 Task: Add New Chapter Perfect Postnatal Multivitamin, Energy, Mood & Lactation Support to the cart.
Action: Mouse moved to (344, 175)
Screenshot: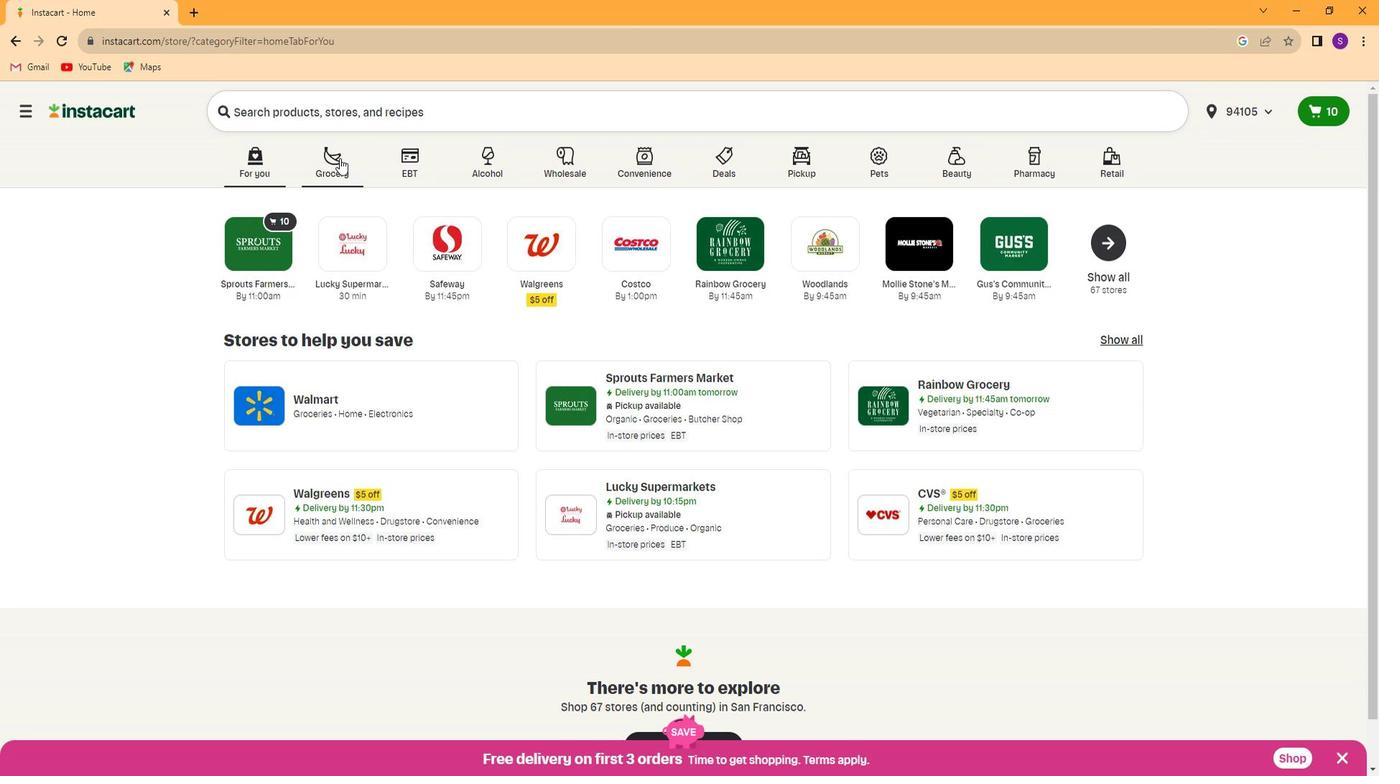 
Action: Mouse pressed left at (344, 175)
Screenshot: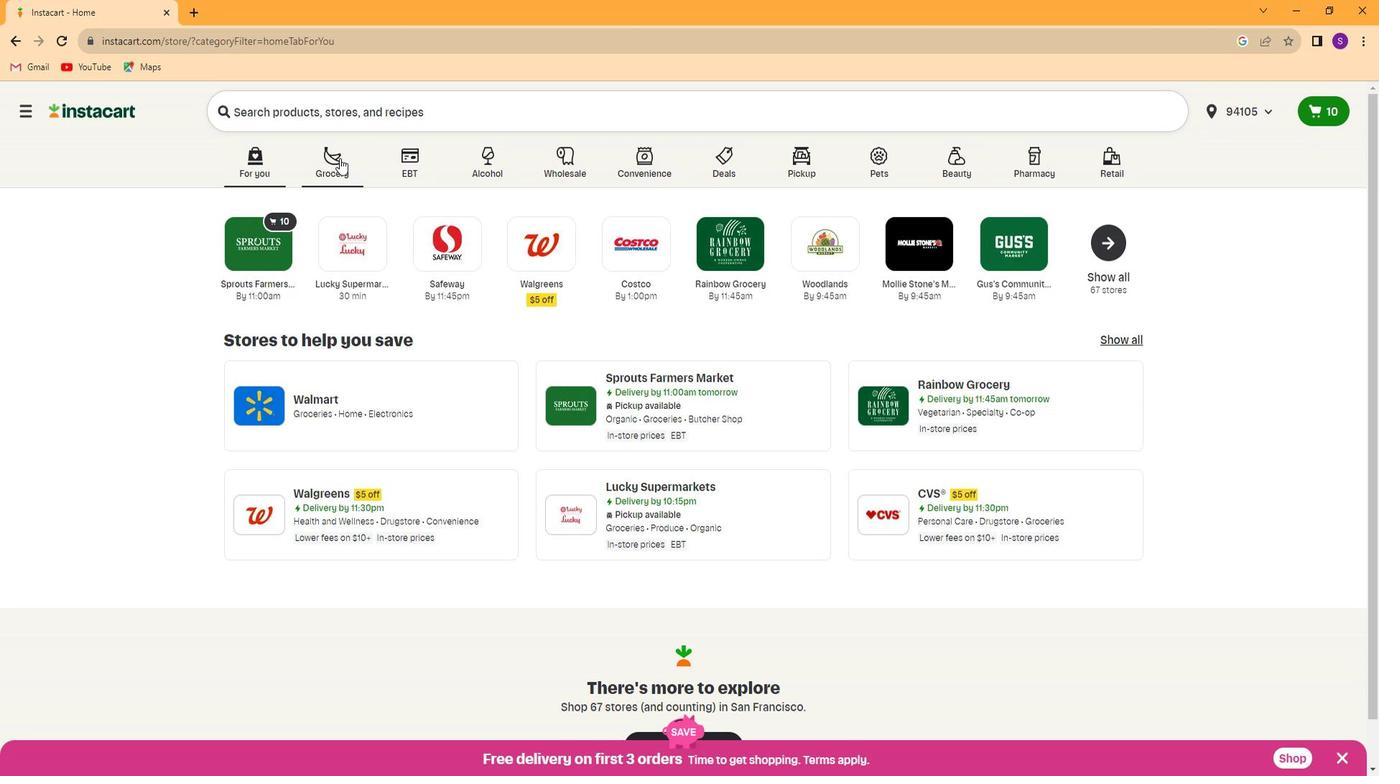 
Action: Mouse moved to (984, 267)
Screenshot: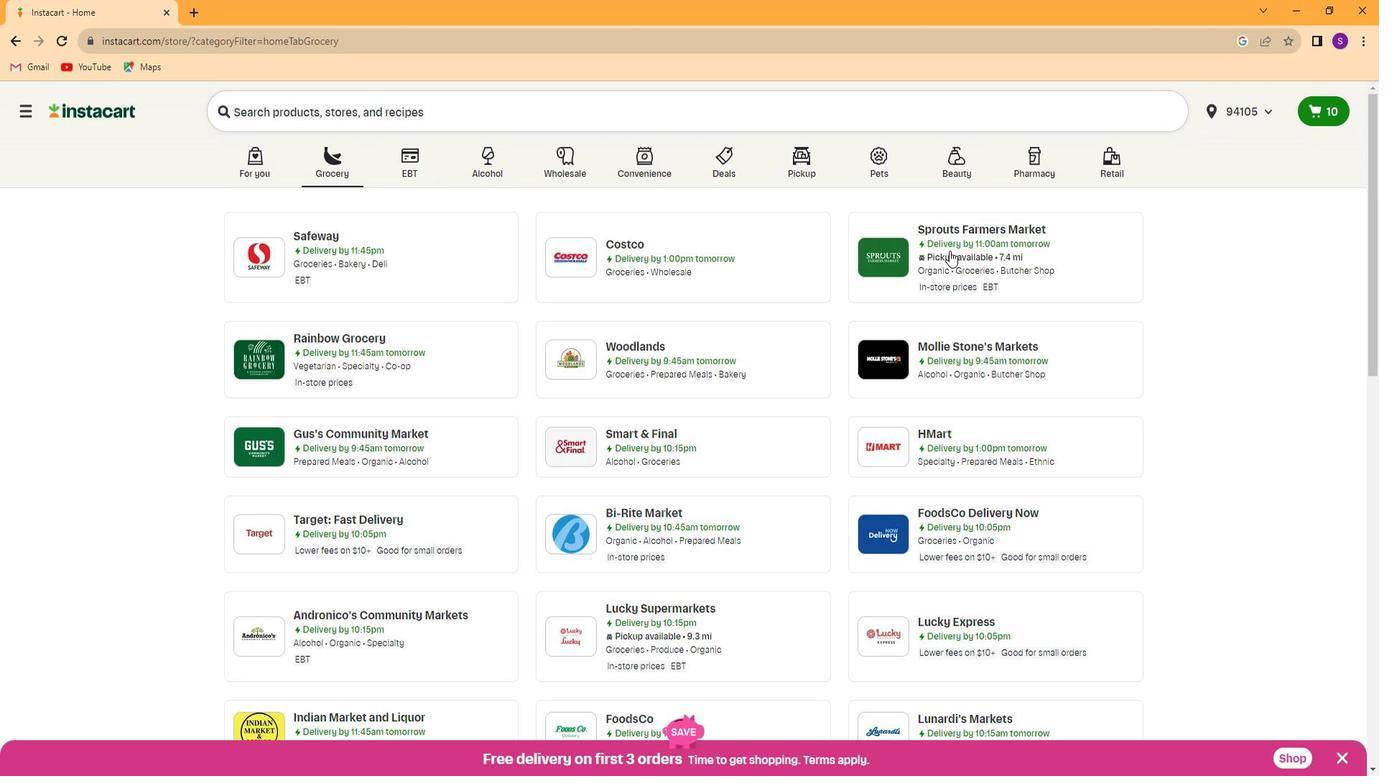 
Action: Mouse pressed left at (984, 267)
Screenshot: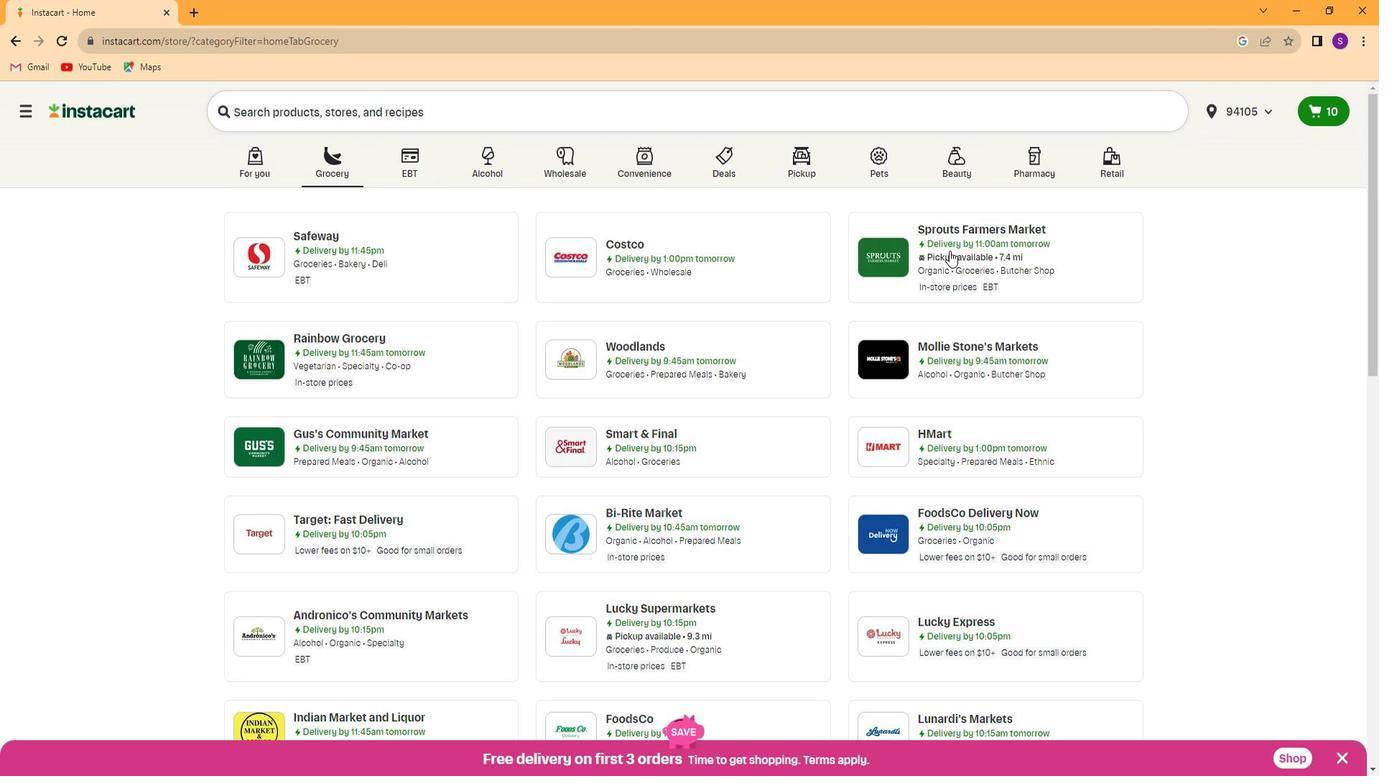 
Action: Mouse moved to (106, 560)
Screenshot: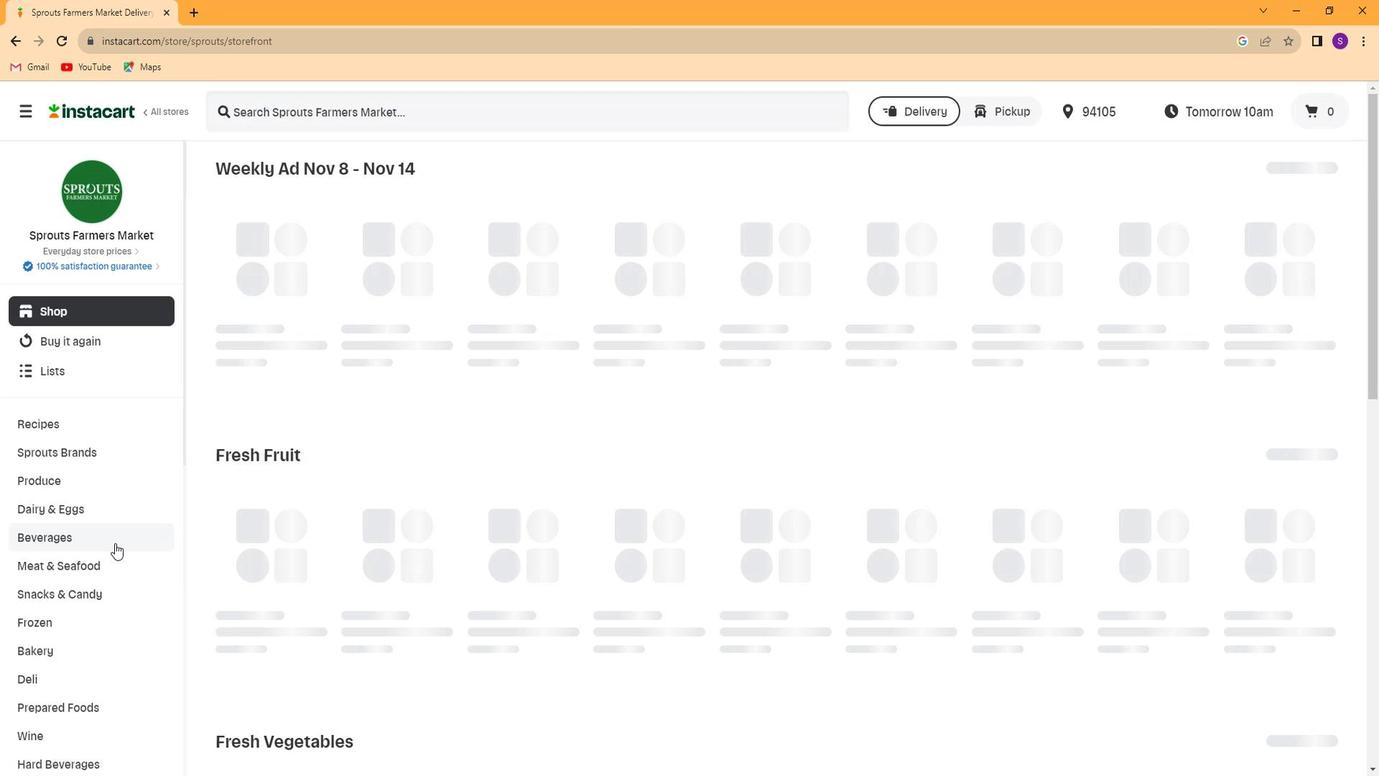 
Action: Mouse scrolled (106, 559) with delta (0, 0)
Screenshot: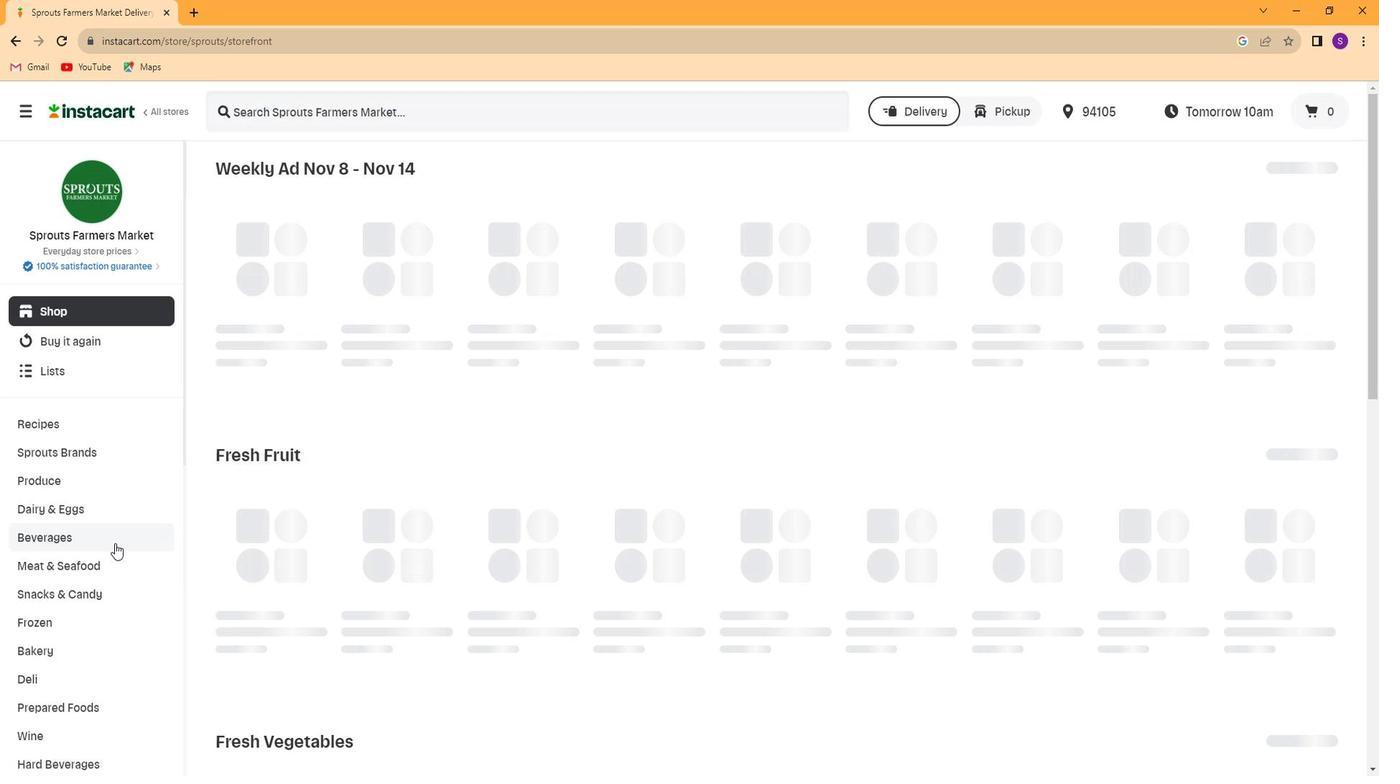 
Action: Mouse scrolled (106, 559) with delta (0, 0)
Screenshot: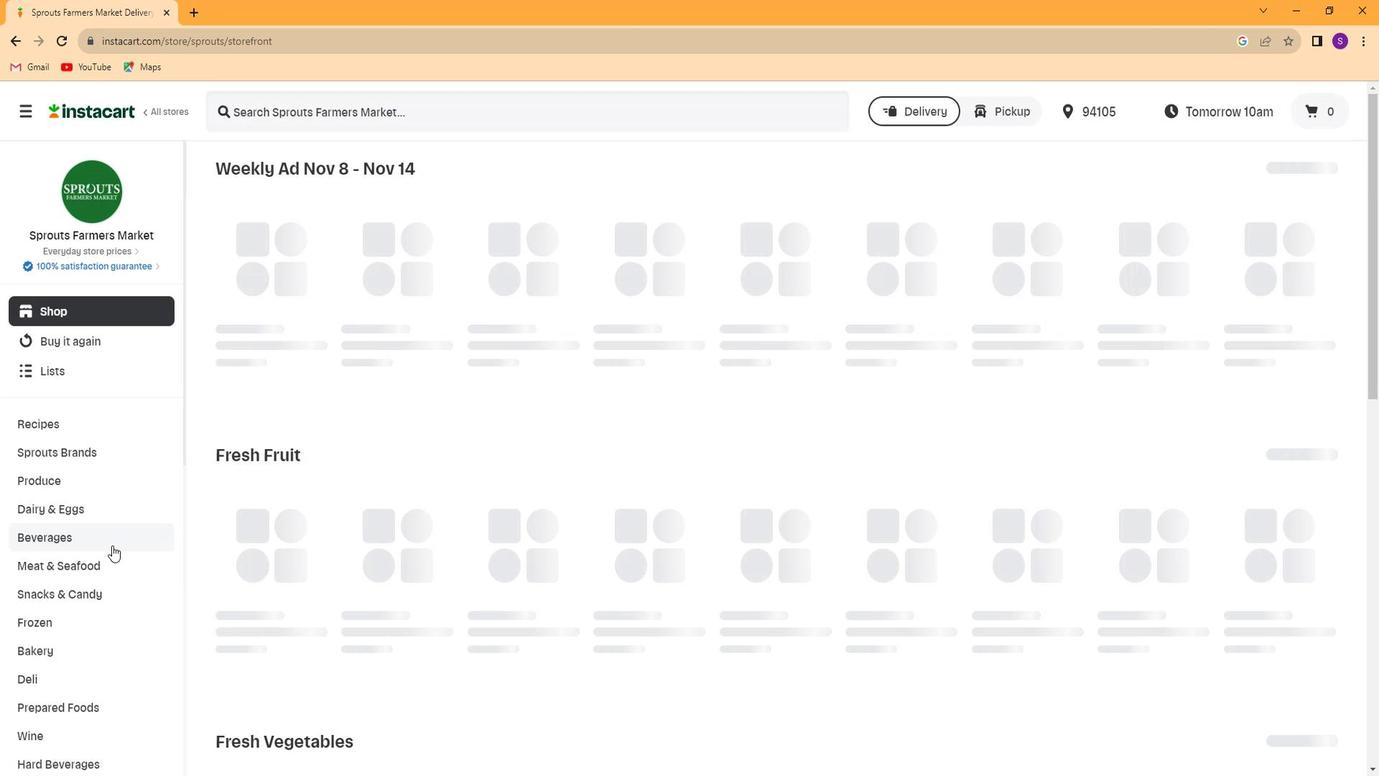 
Action: Mouse moved to (99, 568)
Screenshot: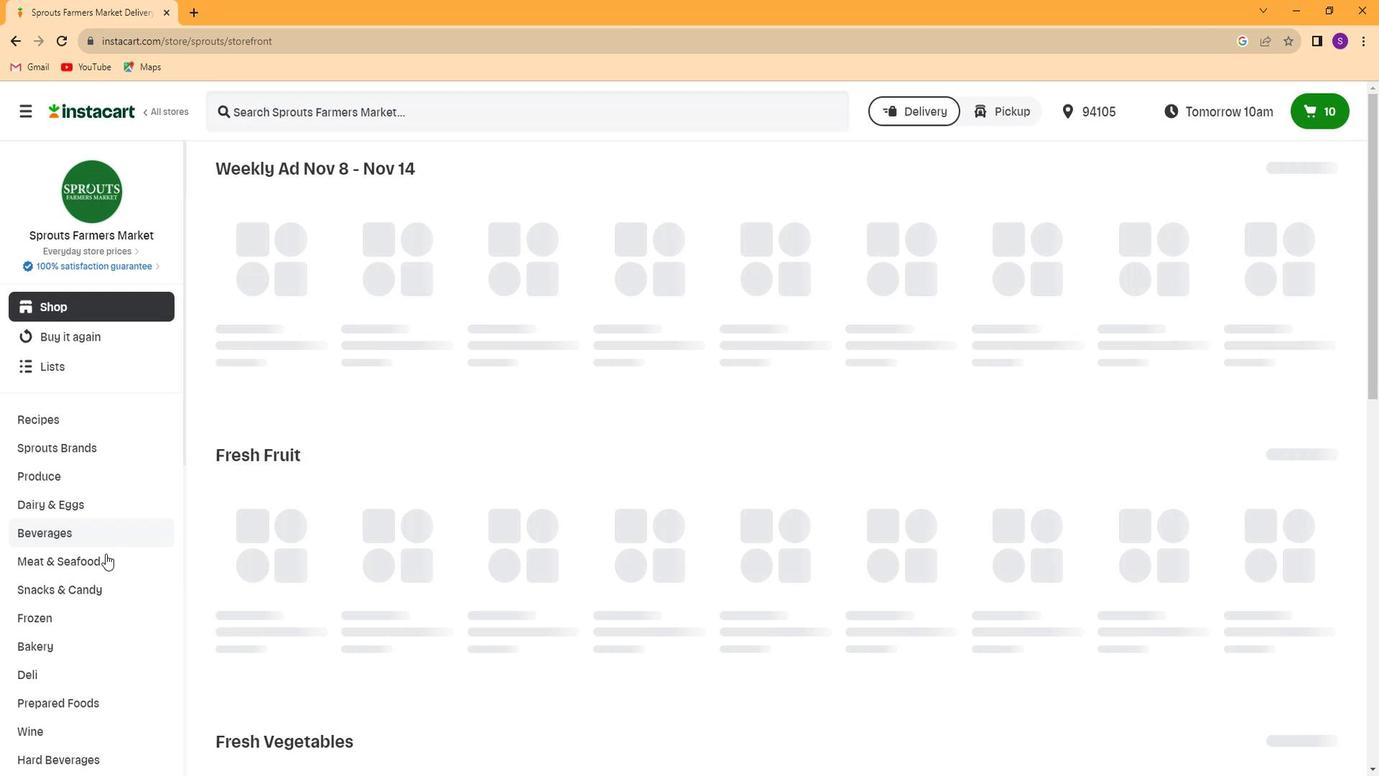 
Action: Mouse scrolled (99, 567) with delta (0, 0)
Screenshot: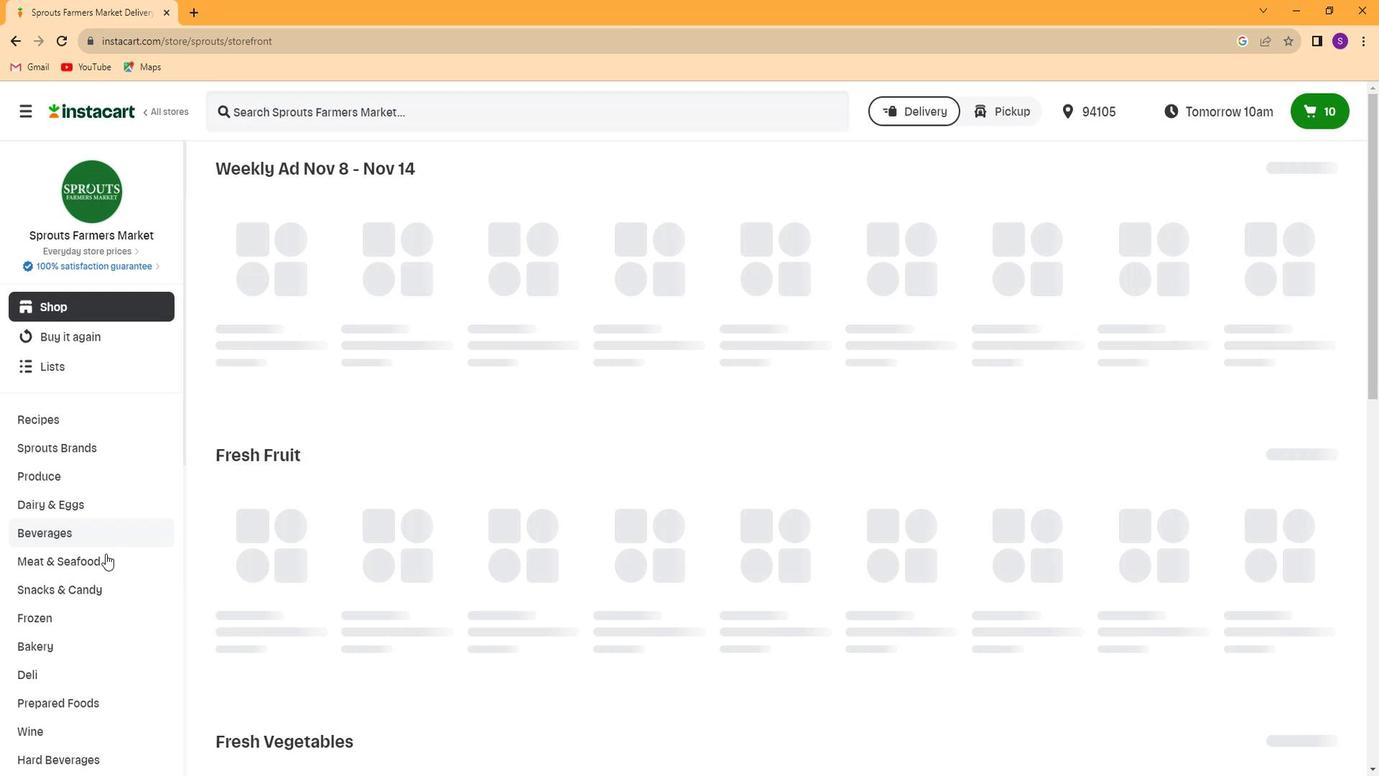 
Action: Mouse moved to (98, 569)
Screenshot: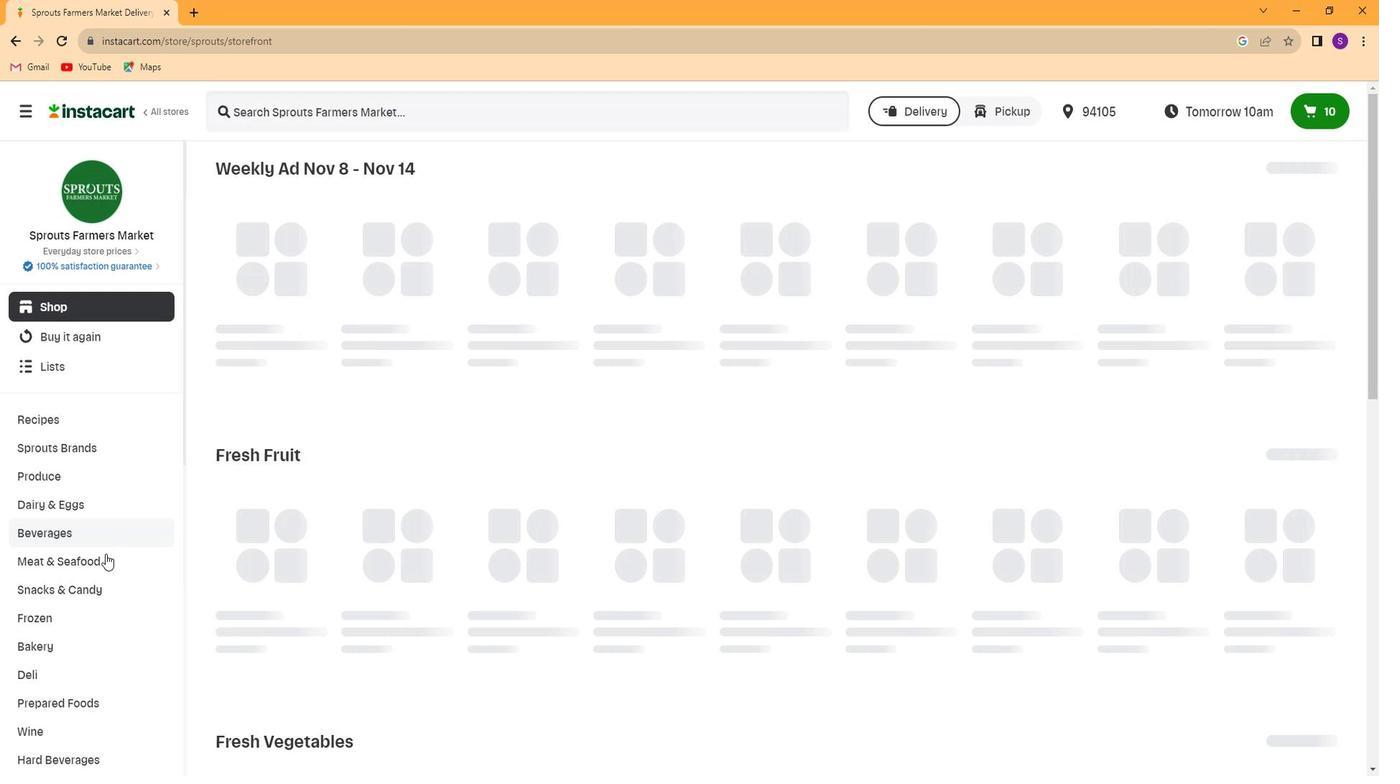
Action: Mouse scrolled (98, 569) with delta (0, 0)
Screenshot: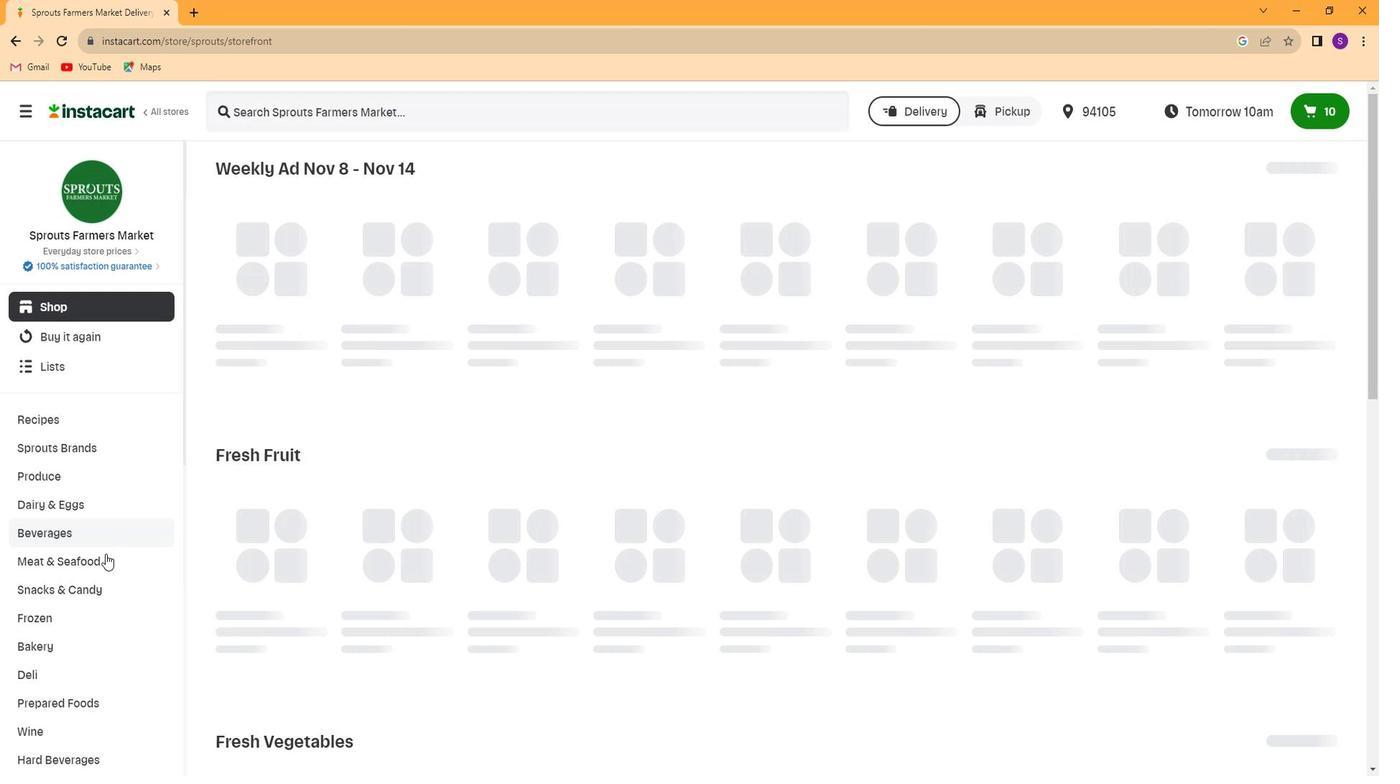 
Action: Mouse moved to (98, 569)
Screenshot: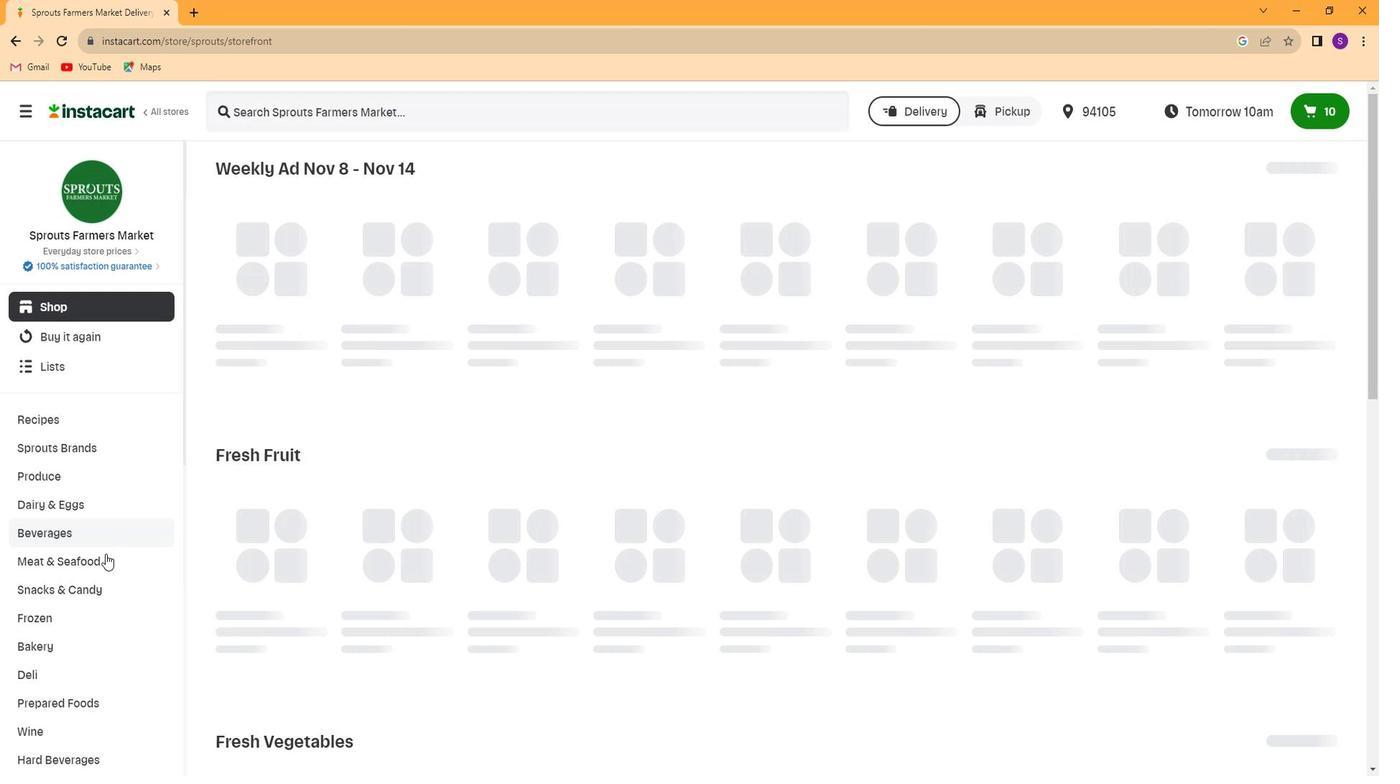 
Action: Mouse scrolled (98, 569) with delta (0, 0)
Screenshot: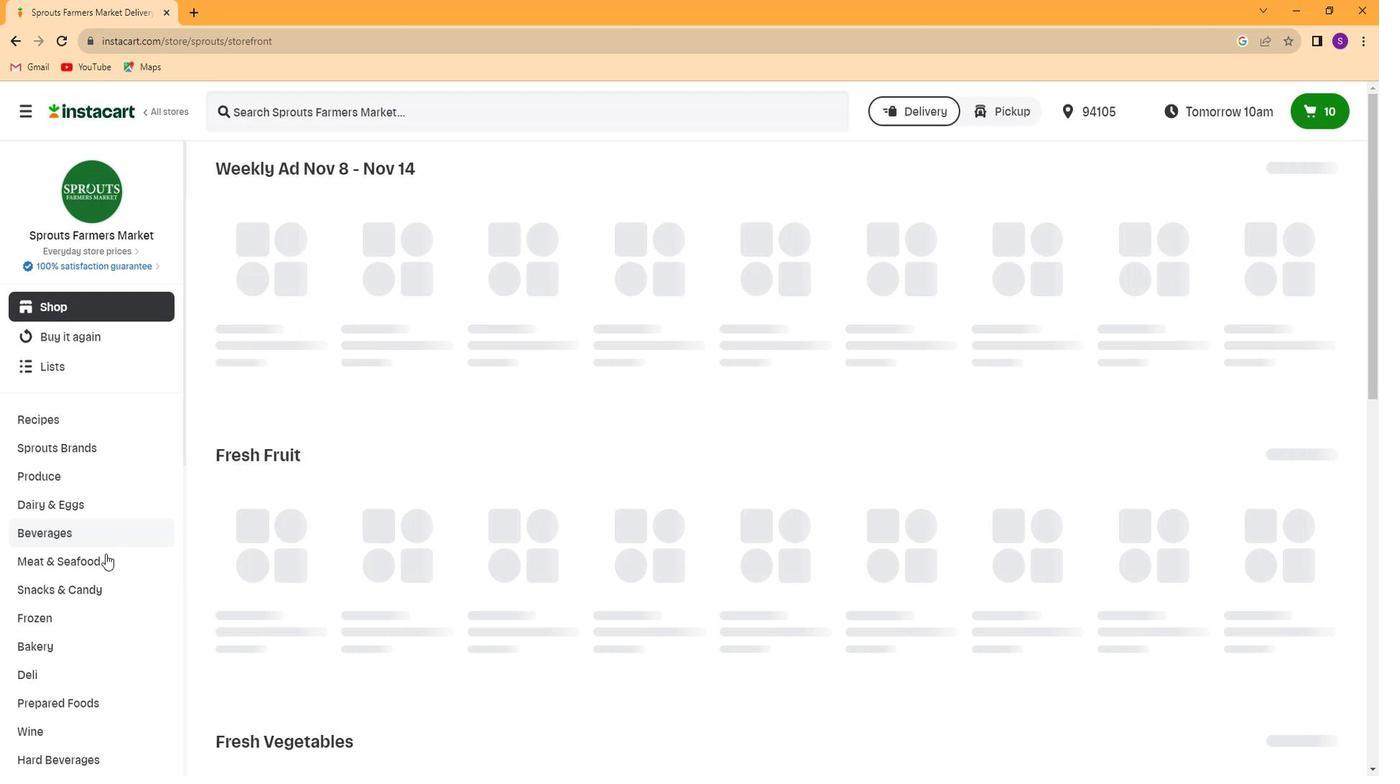 
Action: Mouse scrolled (98, 569) with delta (0, 0)
Screenshot: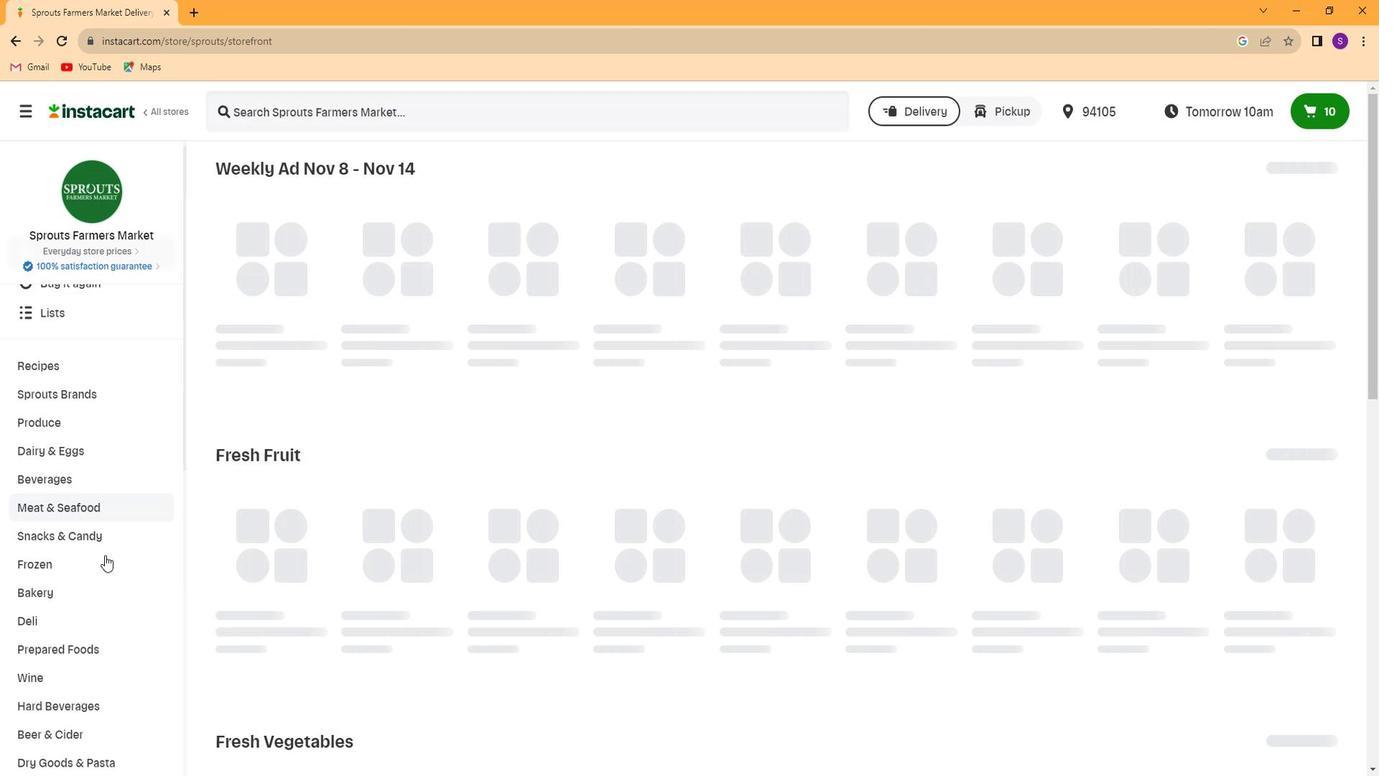 
Action: Mouse scrolled (98, 569) with delta (0, 0)
Screenshot: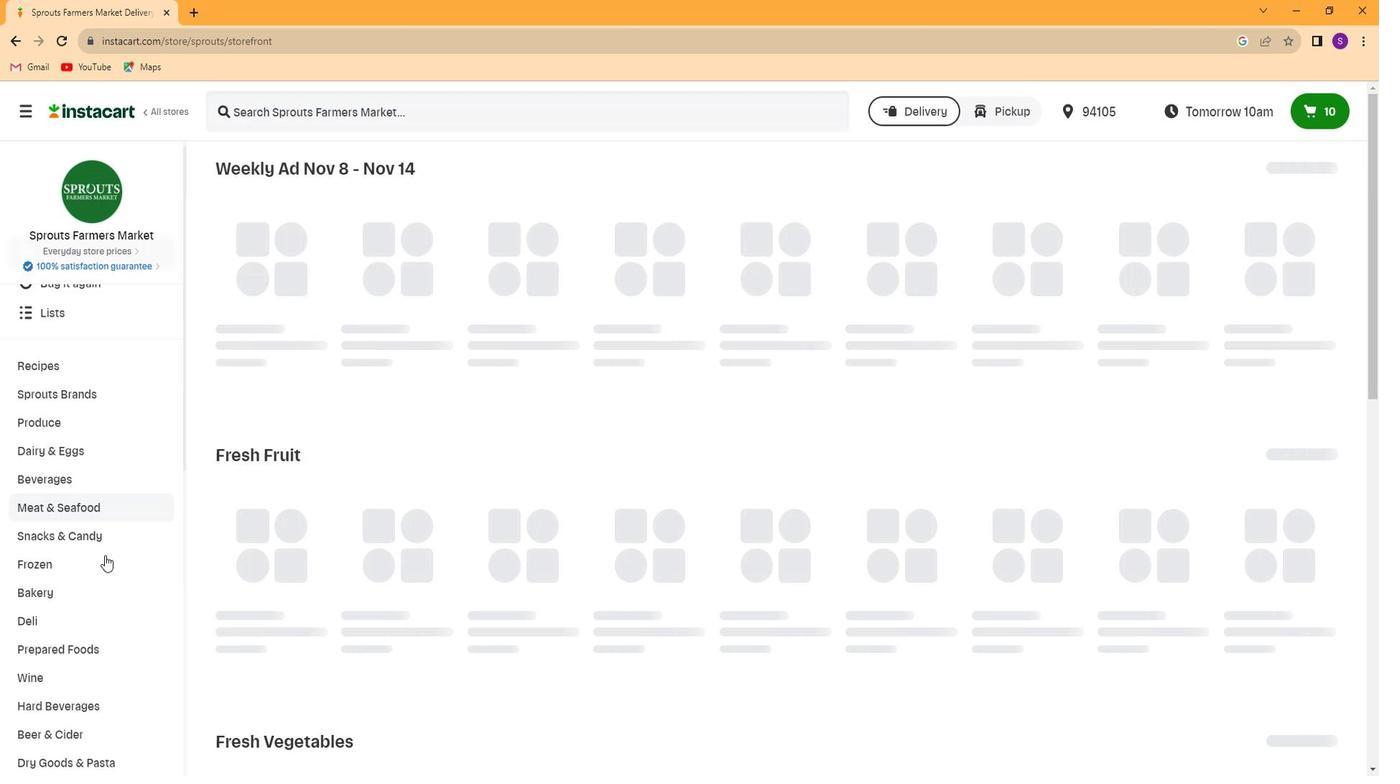 
Action: Mouse scrolled (98, 569) with delta (0, 0)
Screenshot: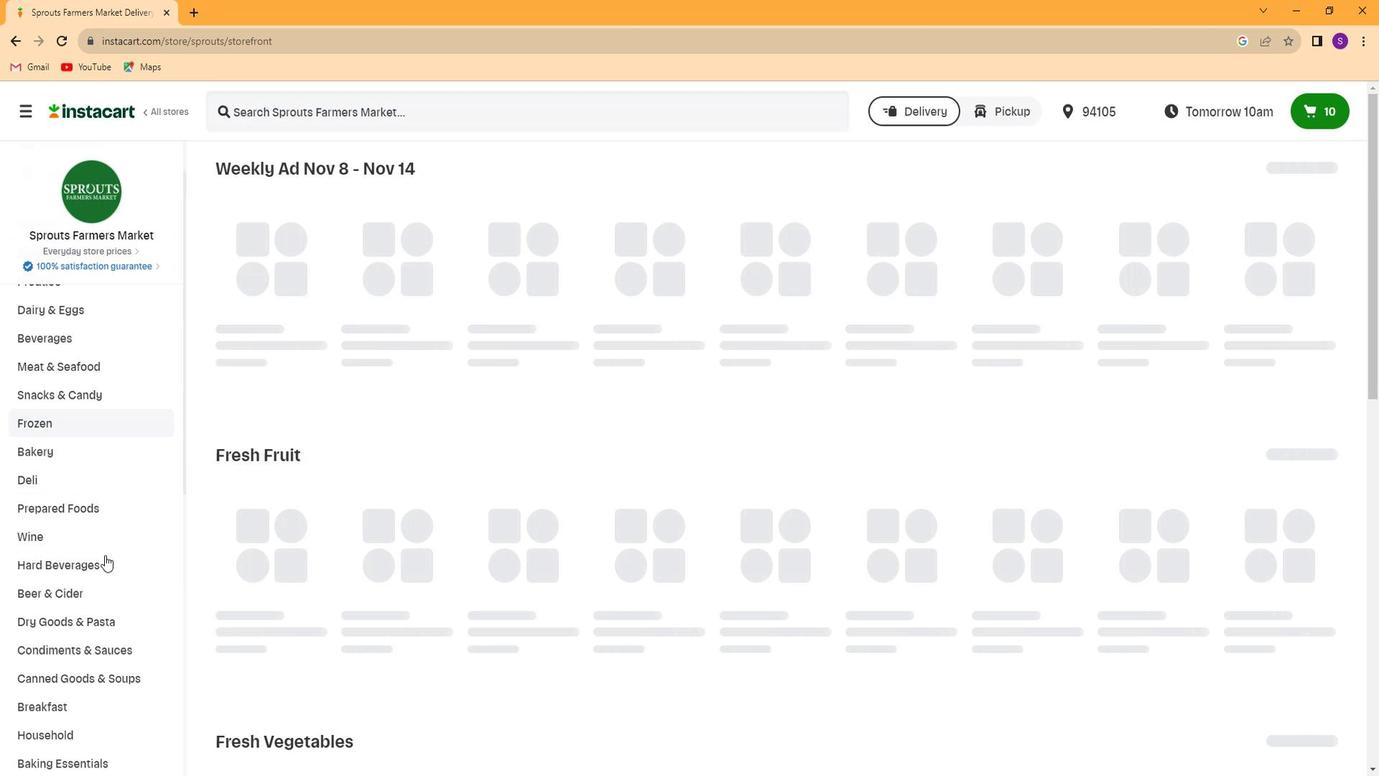 
Action: Mouse moved to (79, 592)
Screenshot: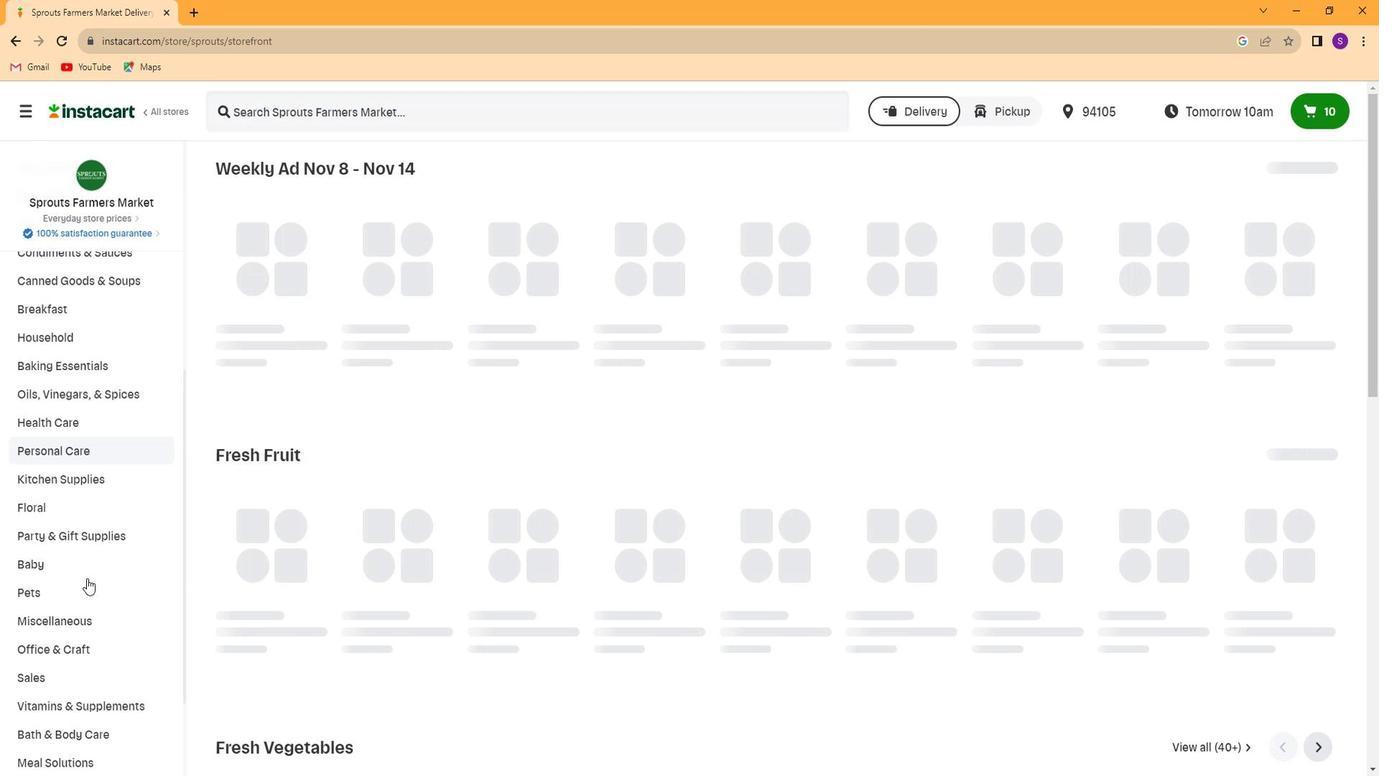 
Action: Mouse scrolled (79, 592) with delta (0, 0)
Screenshot: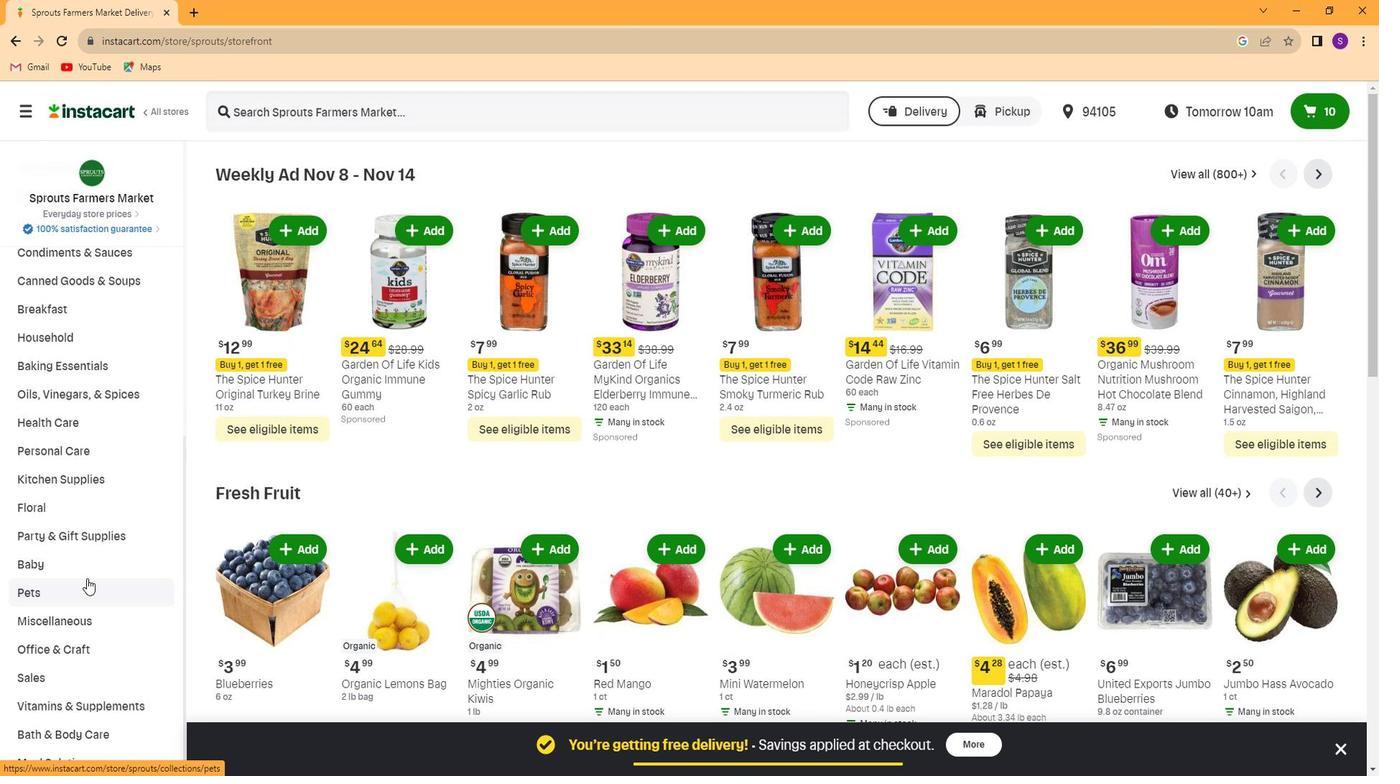 
Action: Mouse scrolled (79, 592) with delta (0, 0)
Screenshot: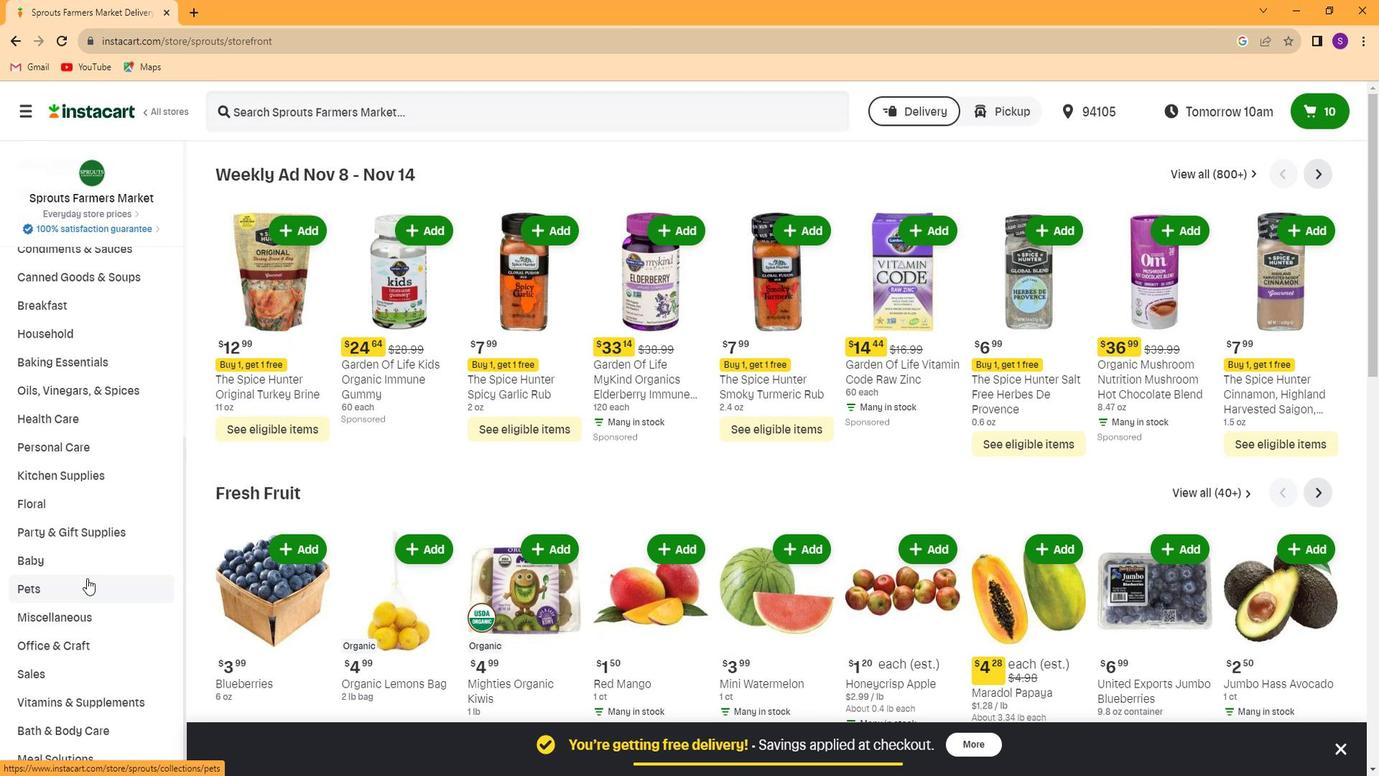 
Action: Mouse scrolled (79, 592) with delta (0, 0)
Screenshot: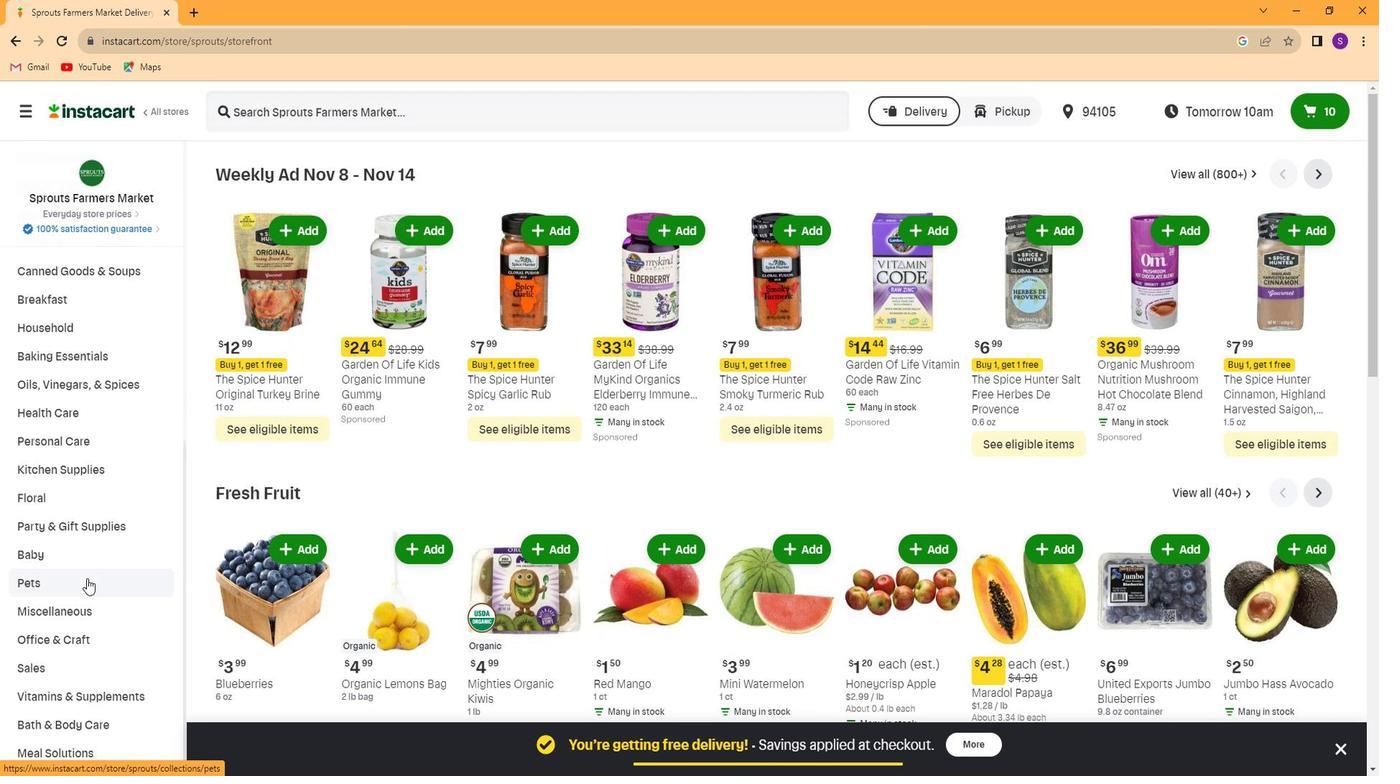 
Action: Mouse moved to (101, 709)
Screenshot: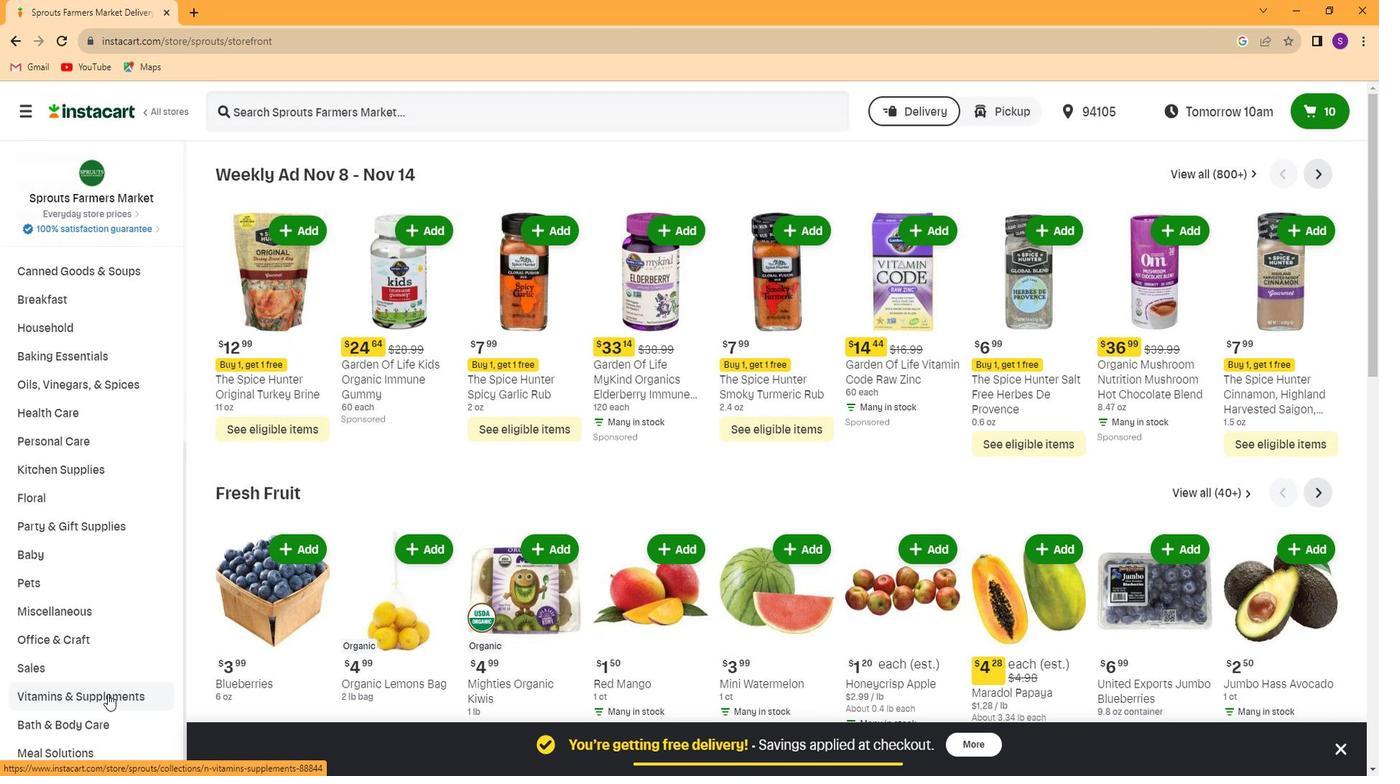 
Action: Mouse pressed left at (101, 709)
Screenshot: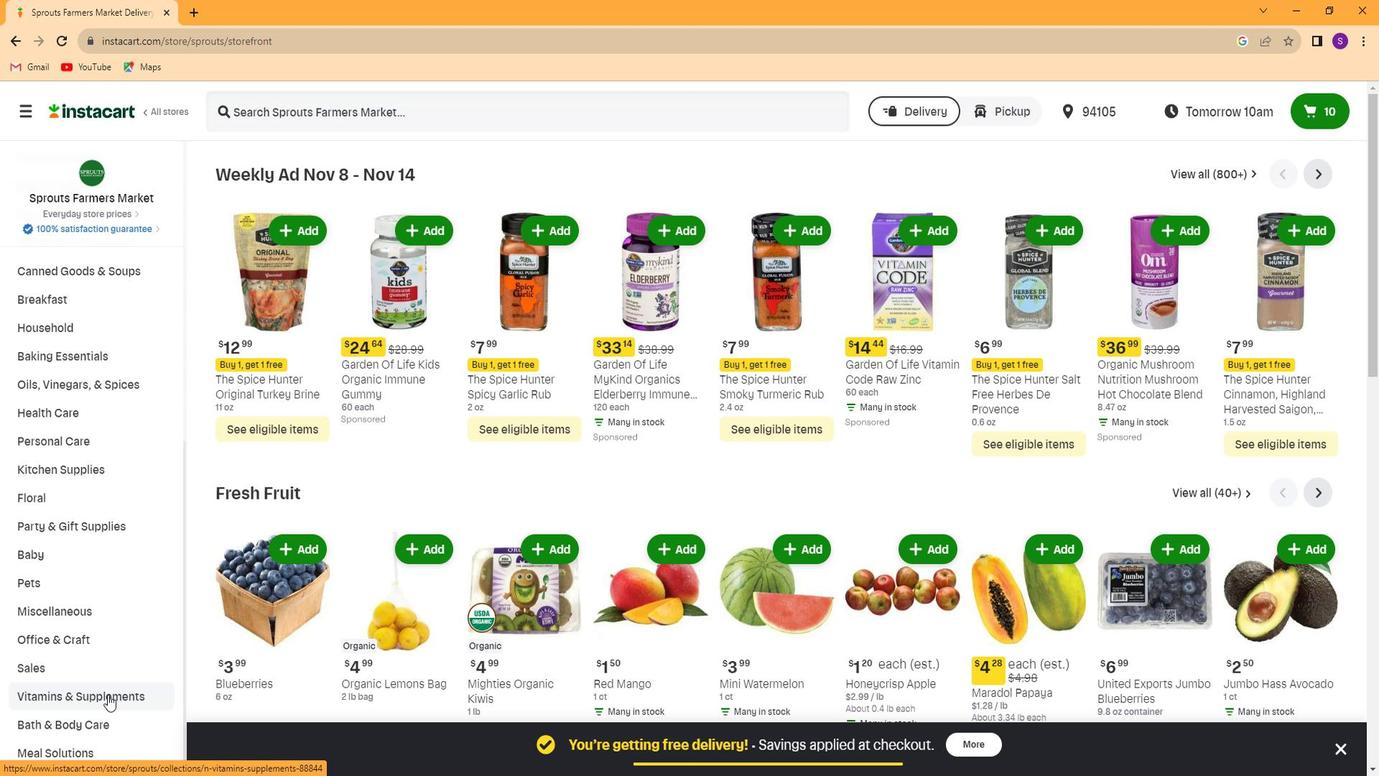 
Action: Mouse moved to (84, 549)
Screenshot: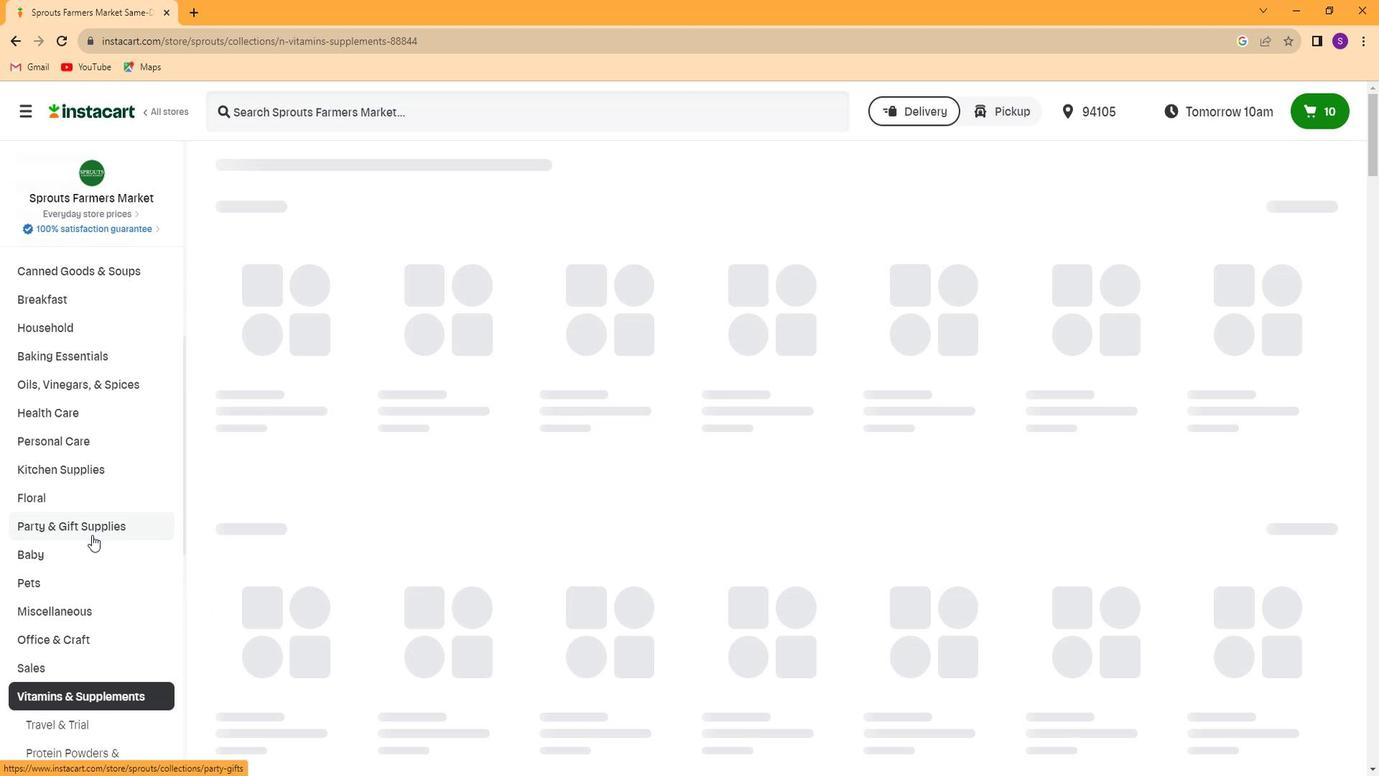 
Action: Mouse scrolled (84, 548) with delta (0, 0)
Screenshot: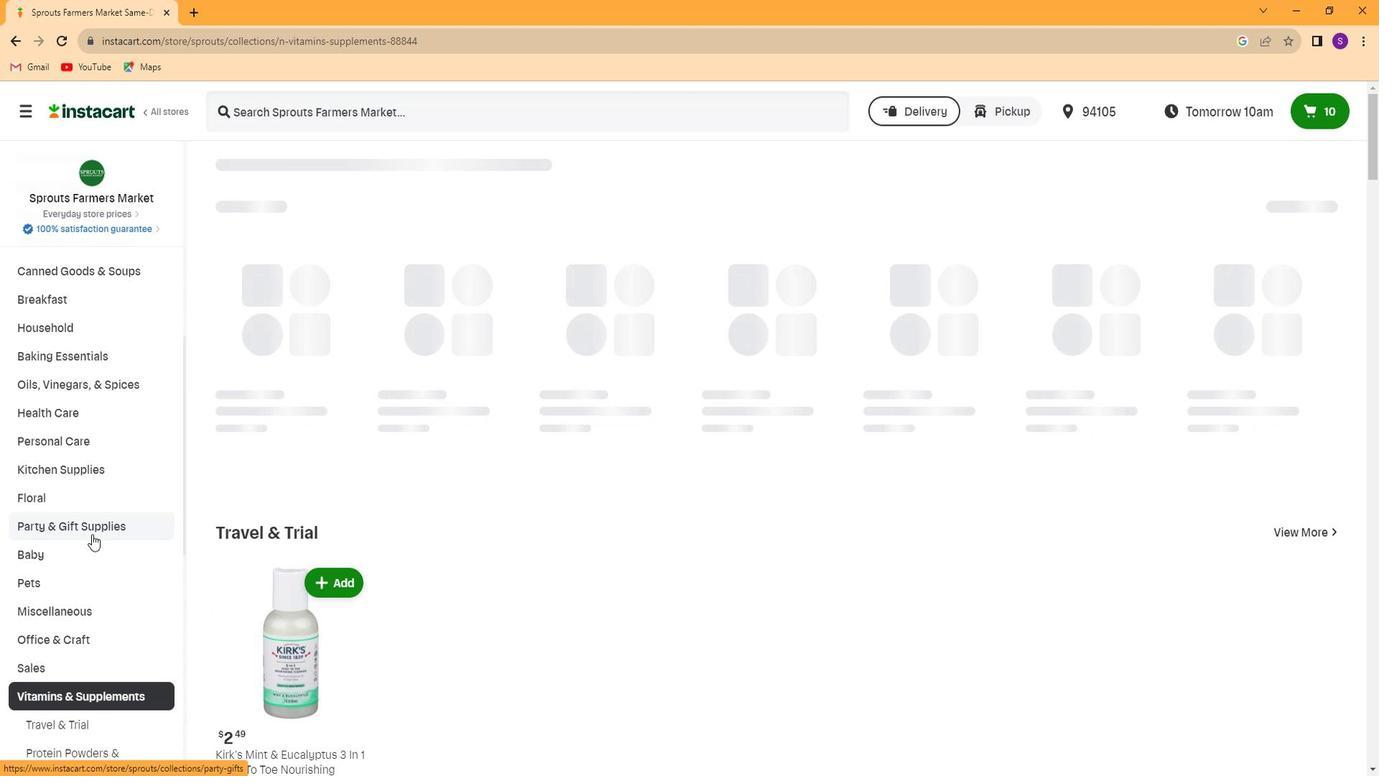 
Action: Mouse scrolled (84, 548) with delta (0, 0)
Screenshot: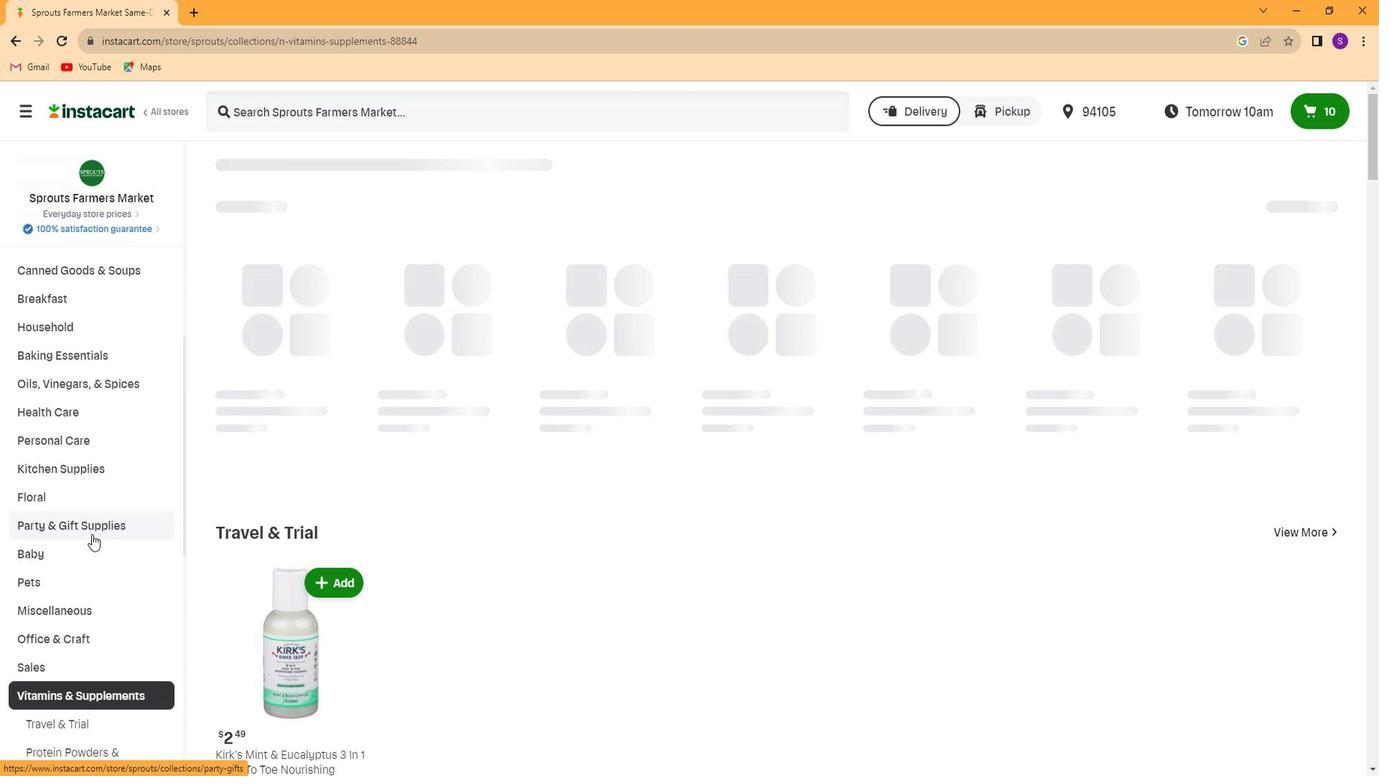 
Action: Mouse moved to (84, 546)
Screenshot: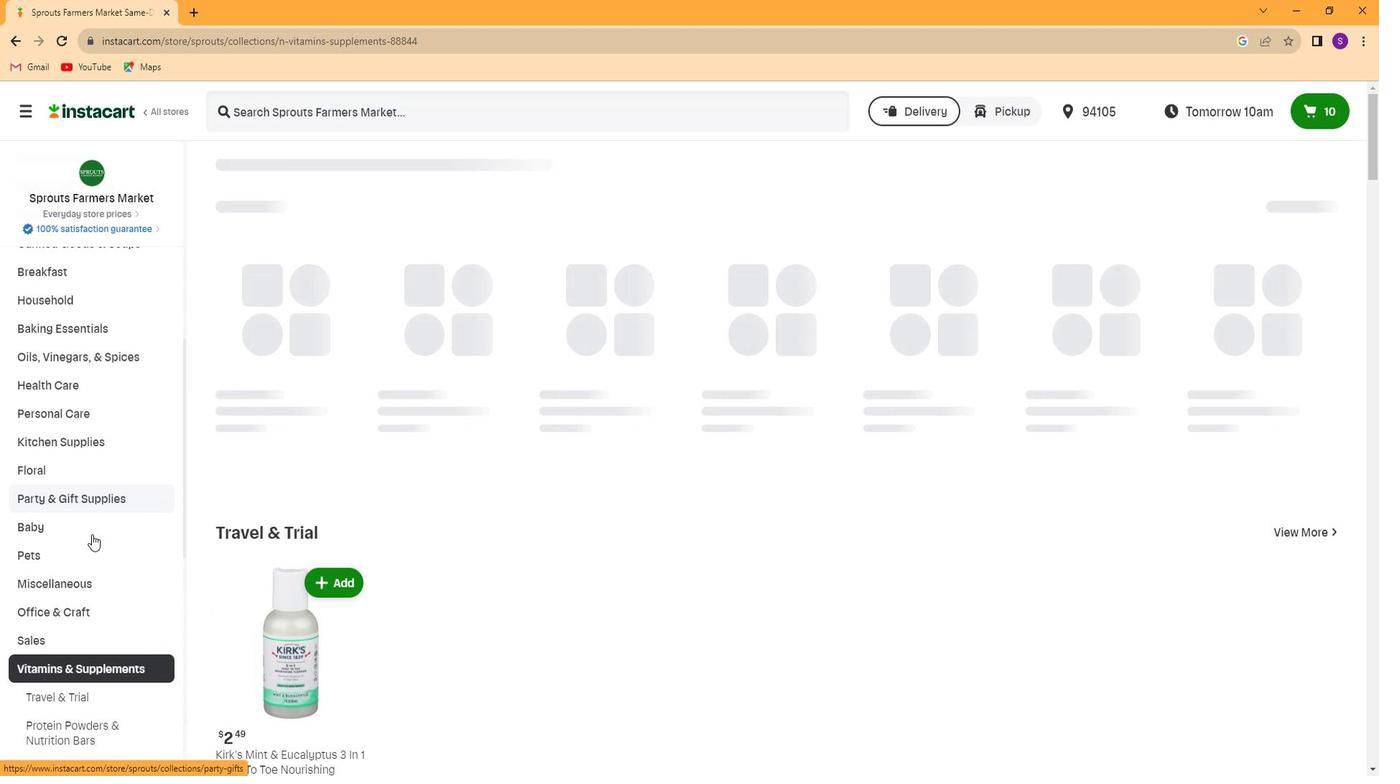 
Action: Mouse scrolled (84, 546) with delta (0, 0)
Screenshot: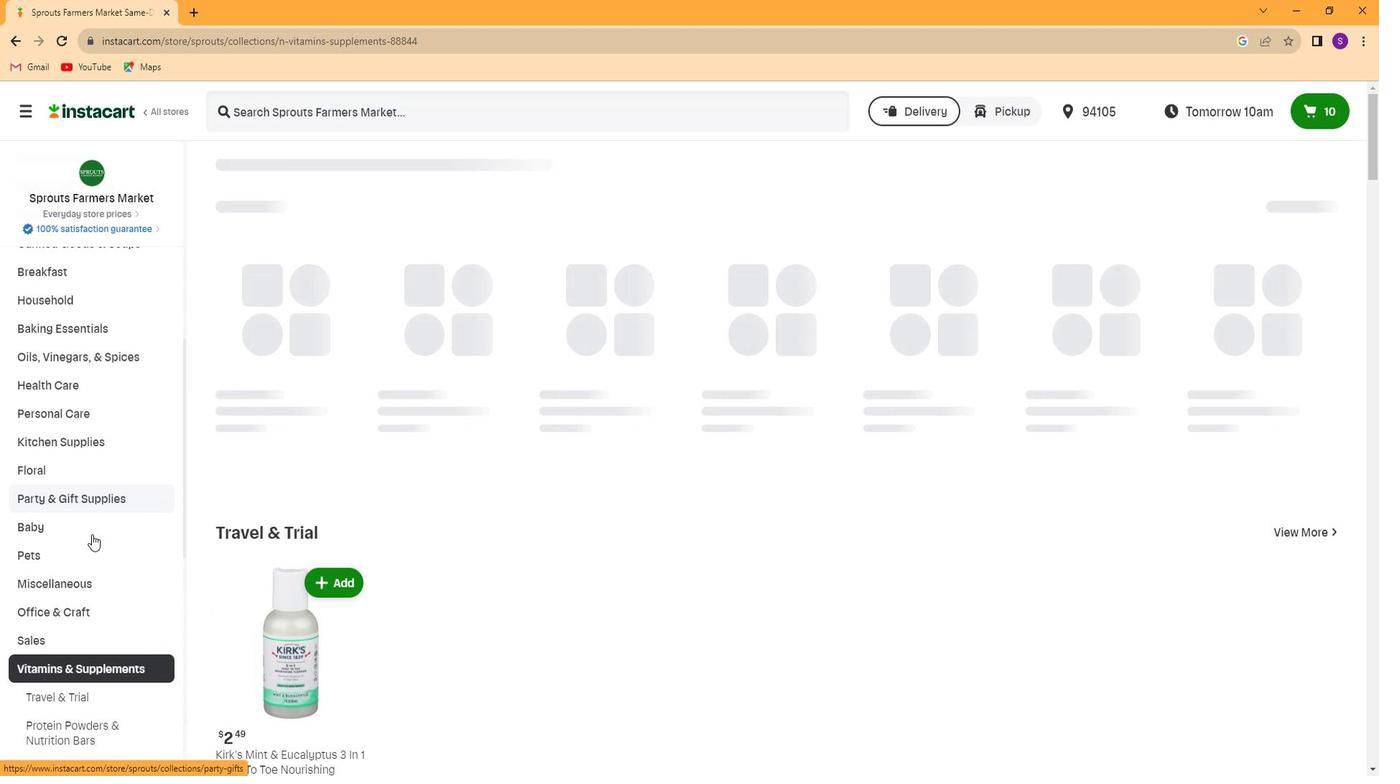 
Action: Mouse moved to (77, 541)
Screenshot: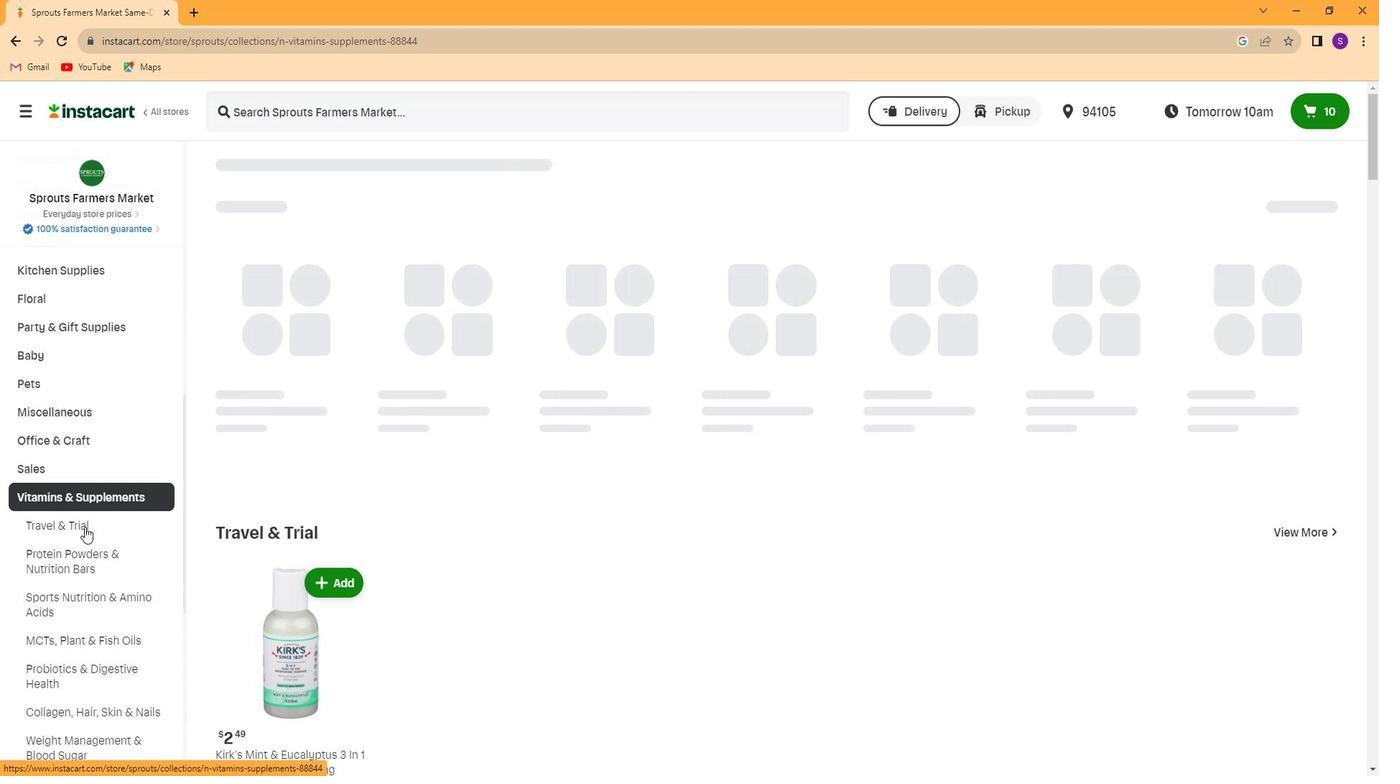
Action: Mouse scrolled (77, 540) with delta (0, 0)
Screenshot: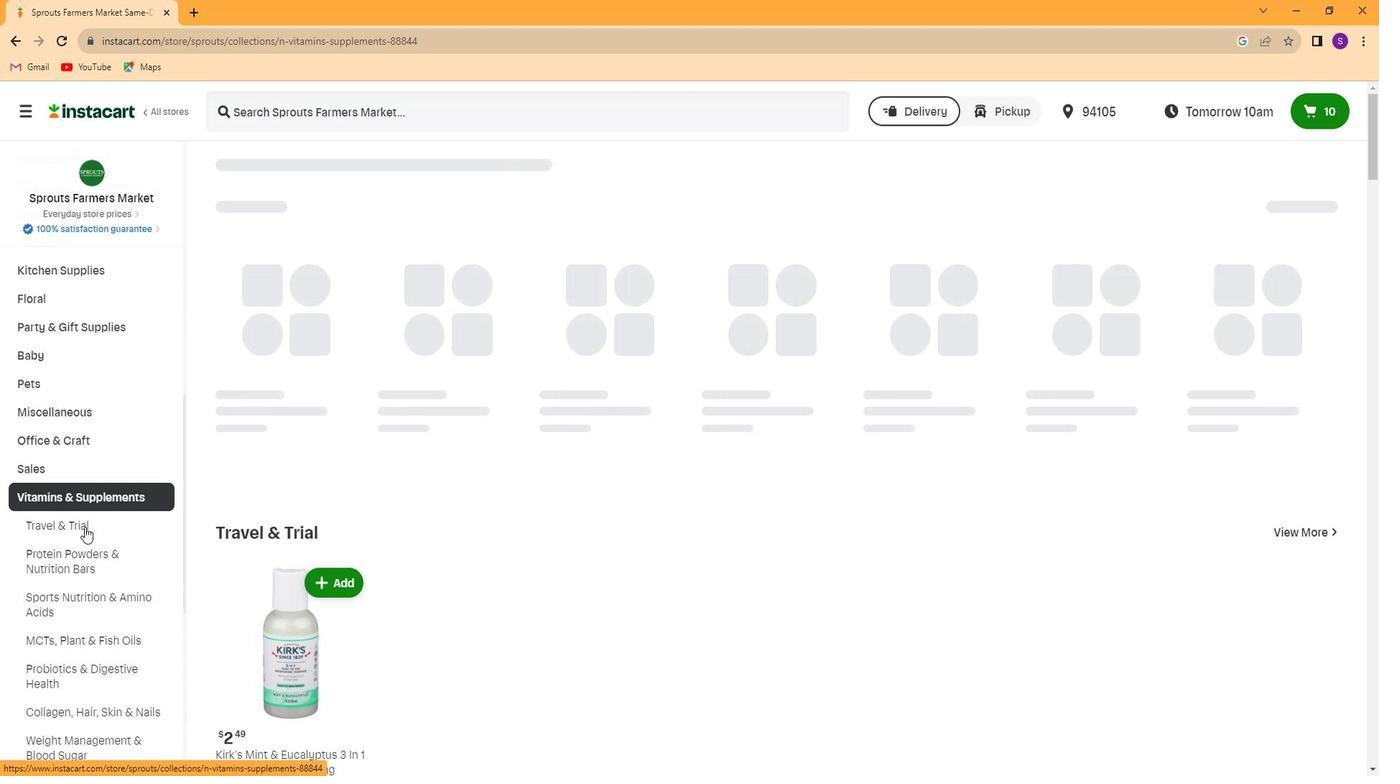 
Action: Mouse moved to (115, 621)
Screenshot: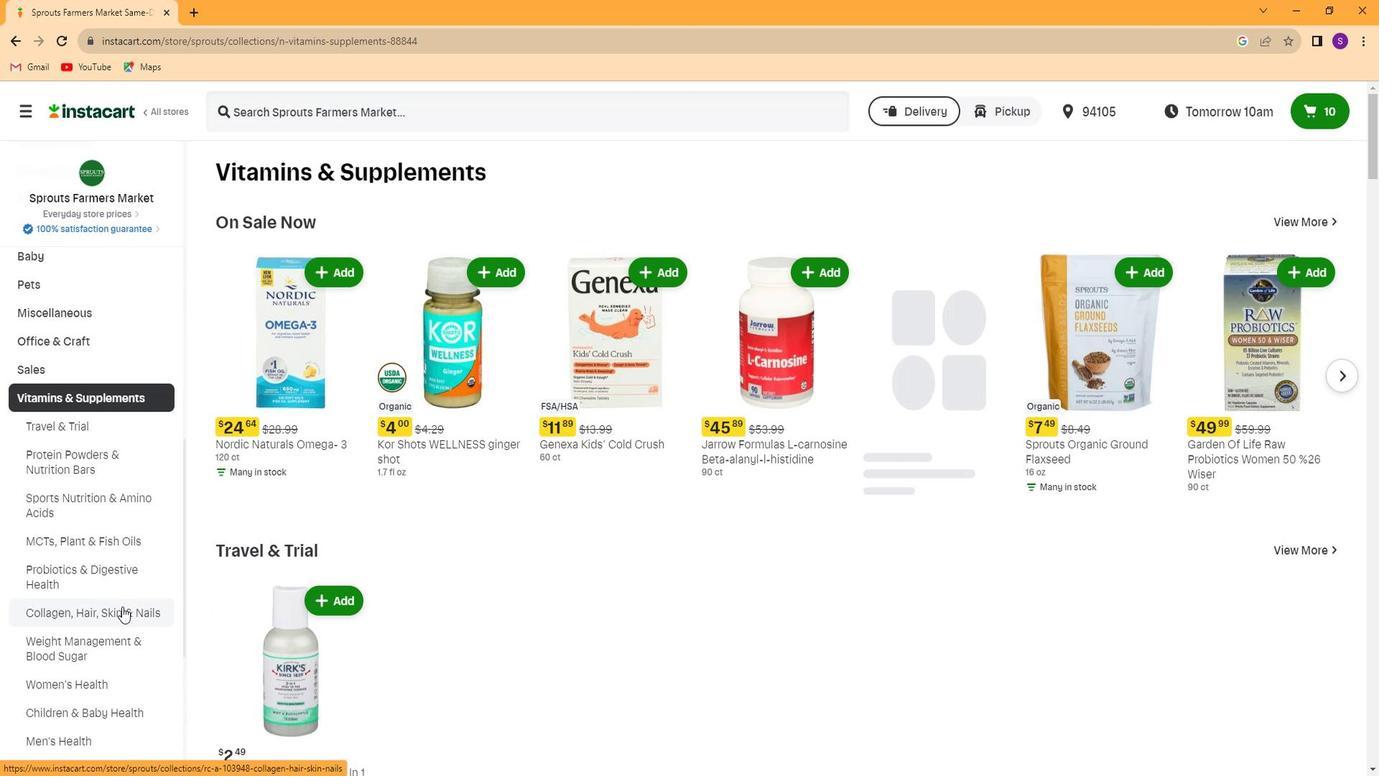 
Action: Mouse scrolled (115, 620) with delta (0, 0)
Screenshot: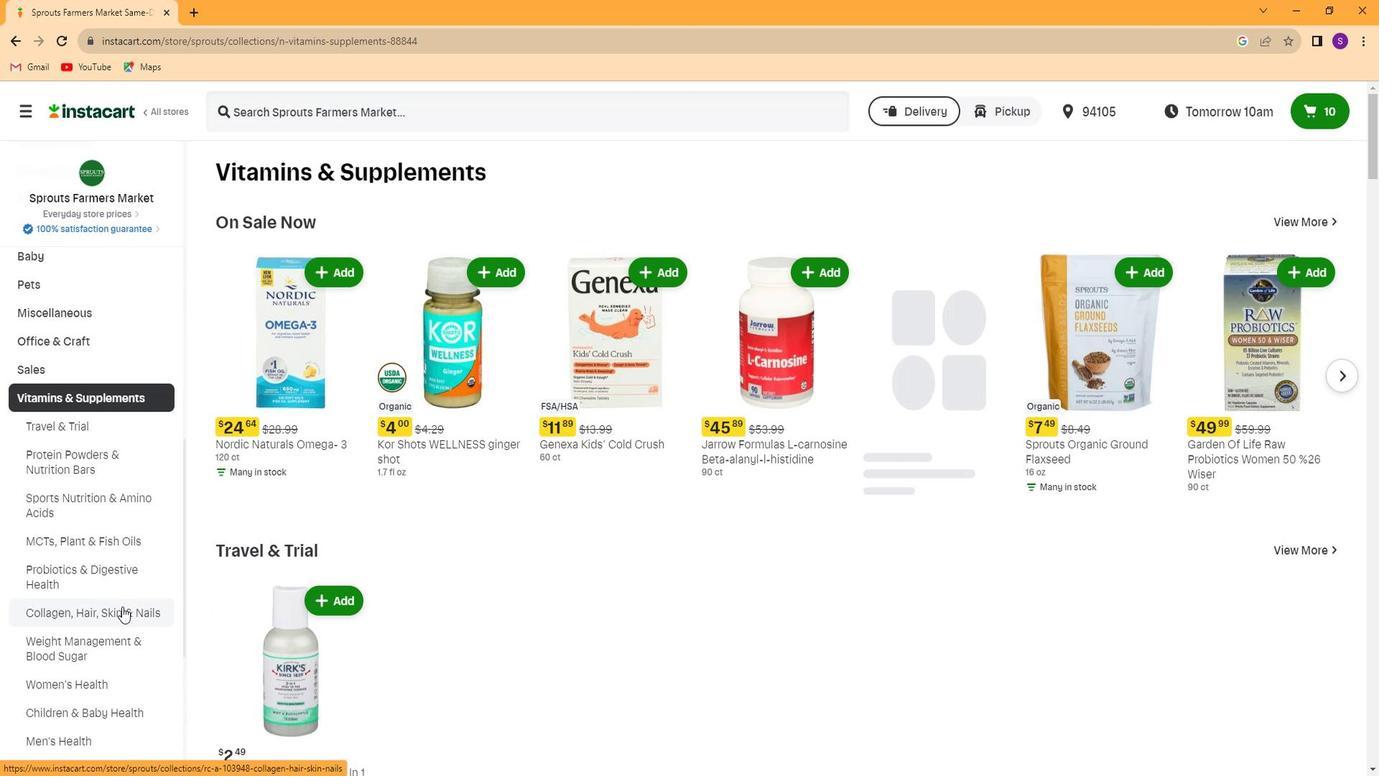 
Action: Mouse moved to (104, 631)
Screenshot: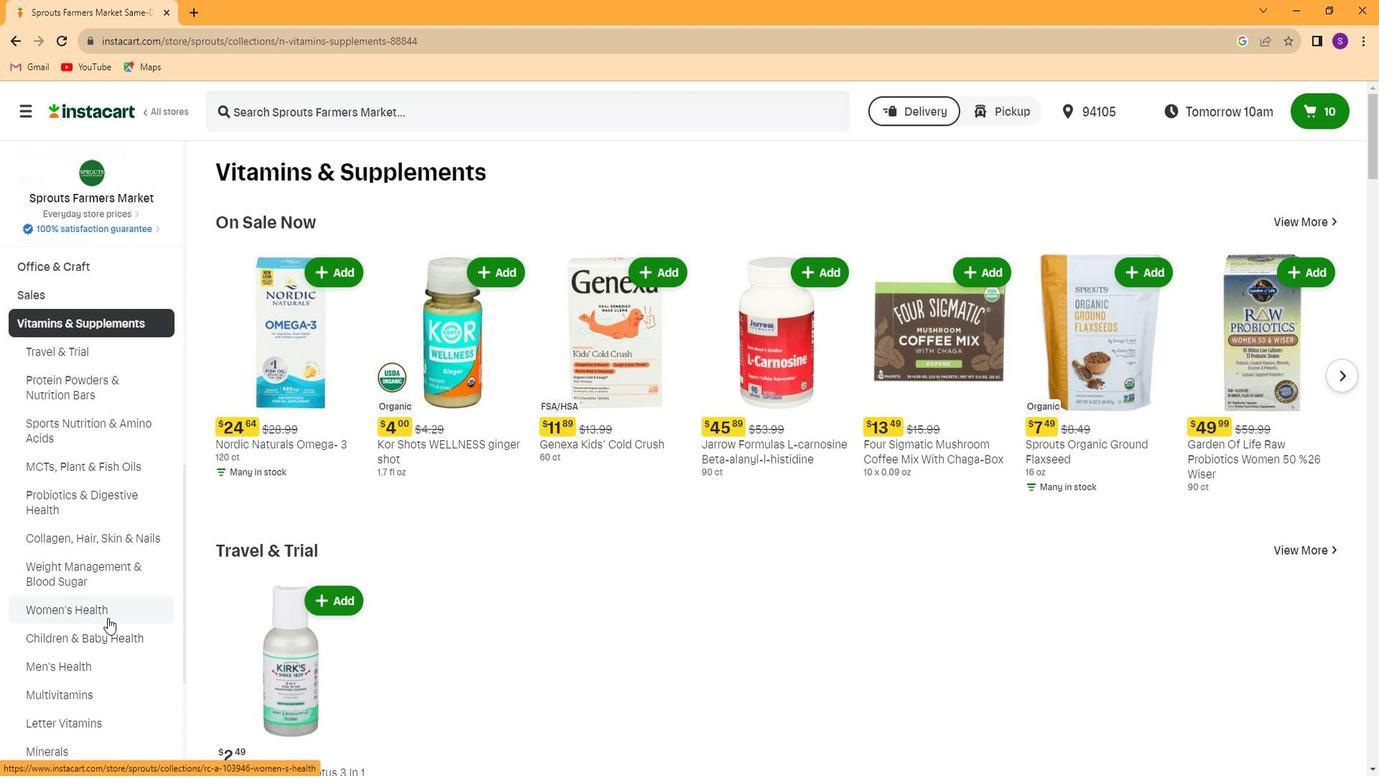 
Action: Mouse pressed left at (104, 631)
Screenshot: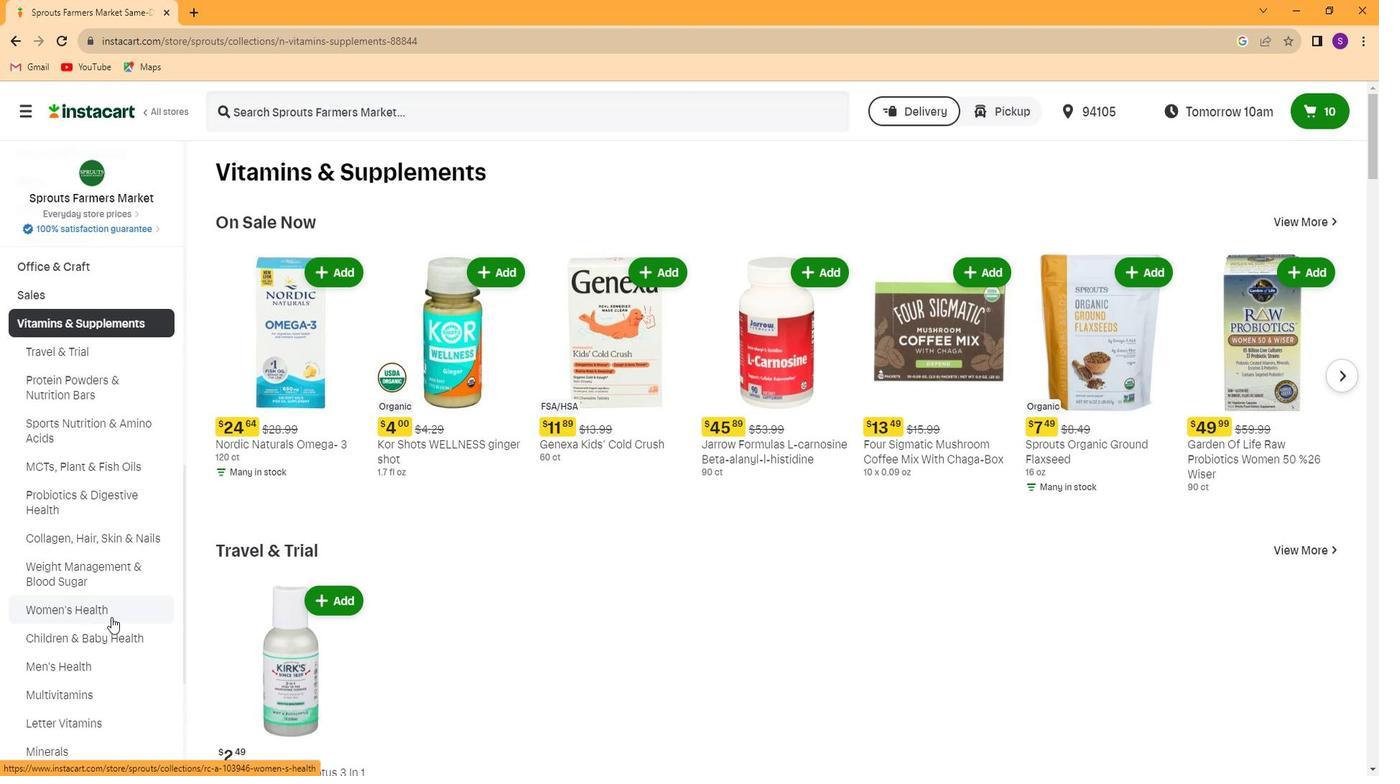 
Action: Mouse moved to (635, 126)
Screenshot: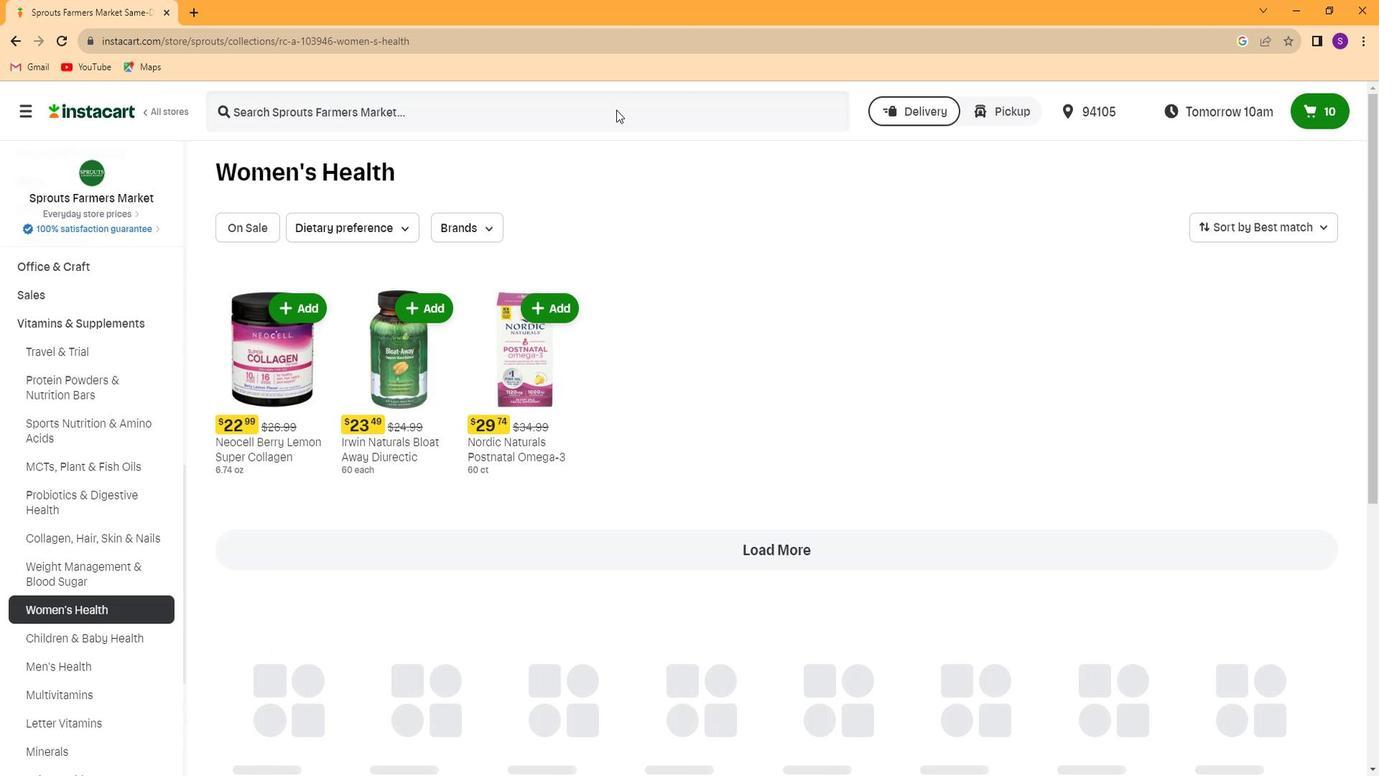 
Action: Mouse pressed left at (635, 126)
Screenshot: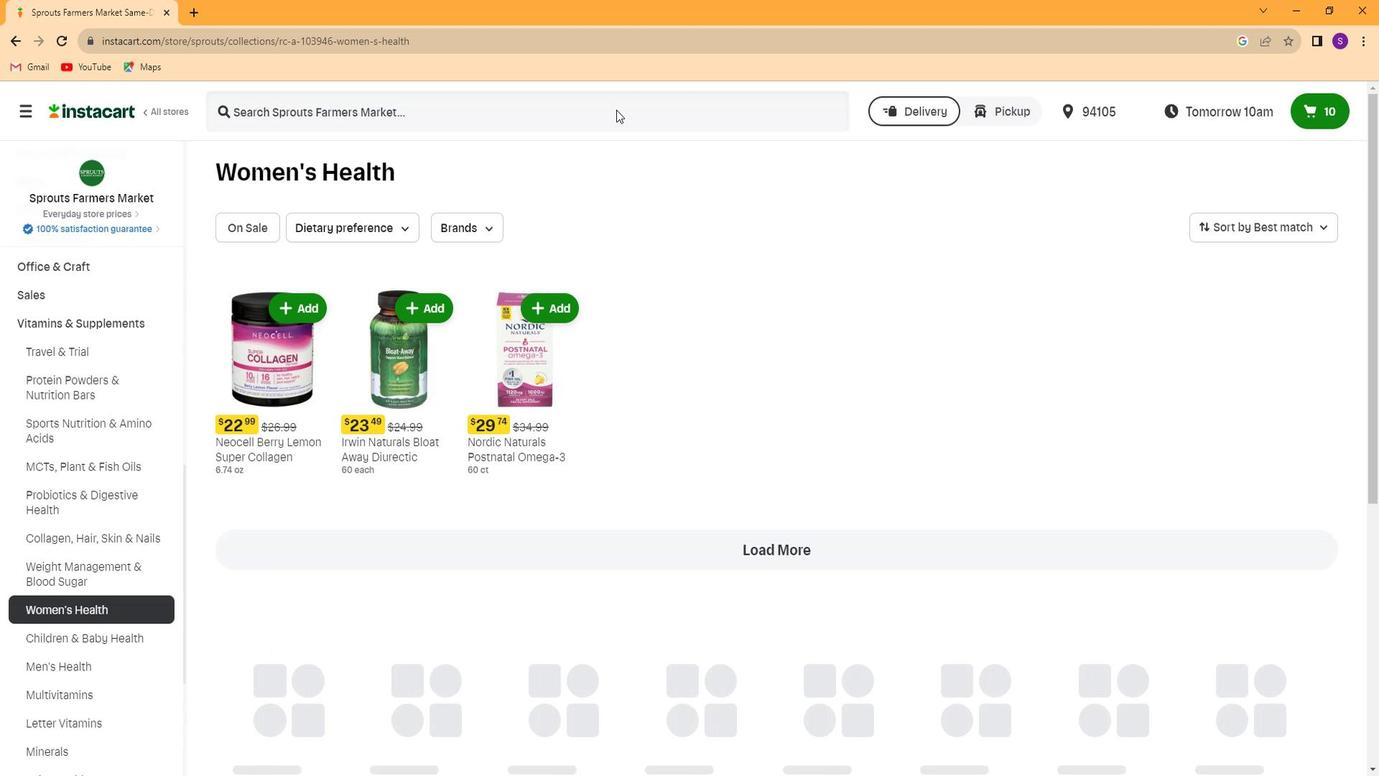 
Action: Key pressed <Key.caps_lock>N<Key.caps_lock>ew<Key.space>chaper<Key.space>perfect<Key.space>postnatal<Key.space>multivitamin,<Key.space>energy,<Key.space>mood,<Key.space><Key.shift>&<Key.space>aa<Key.backspace><Key.backspace>lactation<Key.enter>
Screenshot: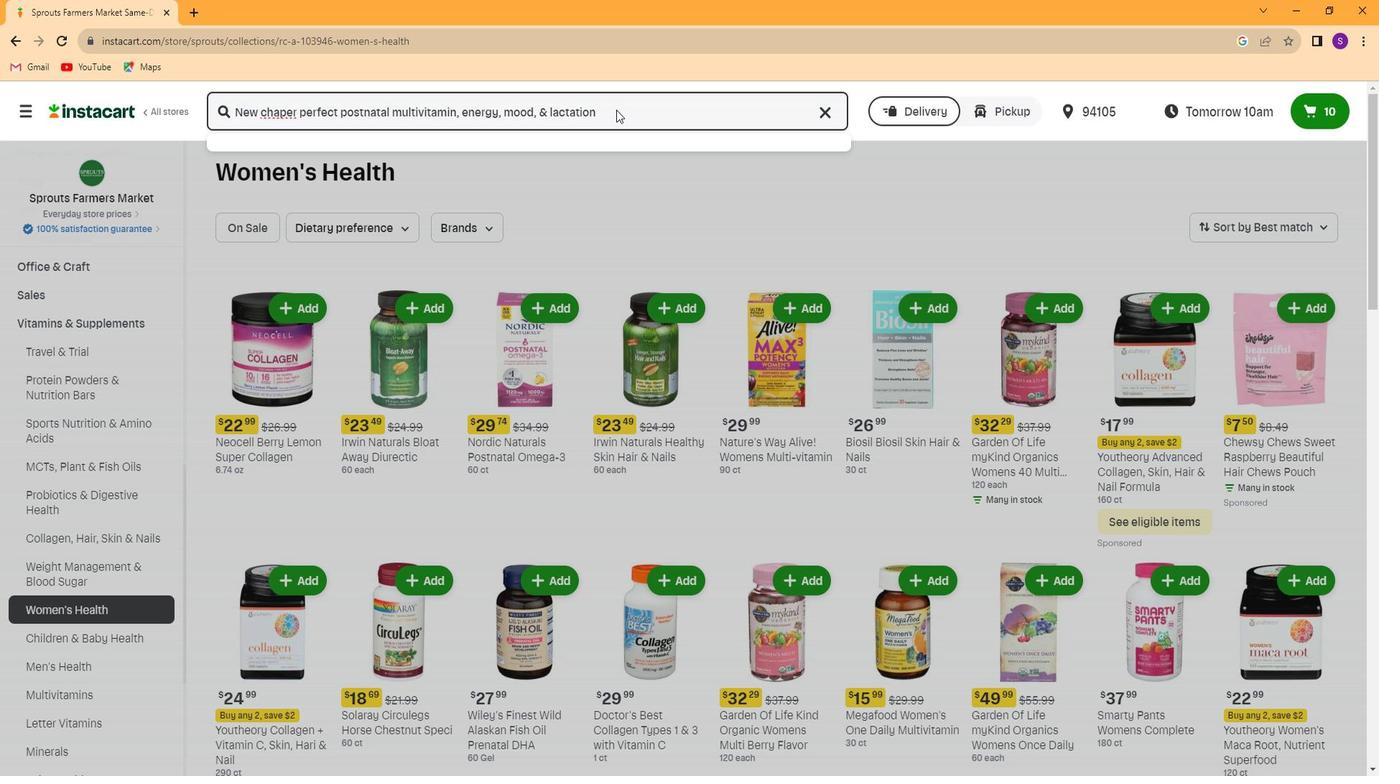 
Action: Mouse moved to (863, 286)
Screenshot: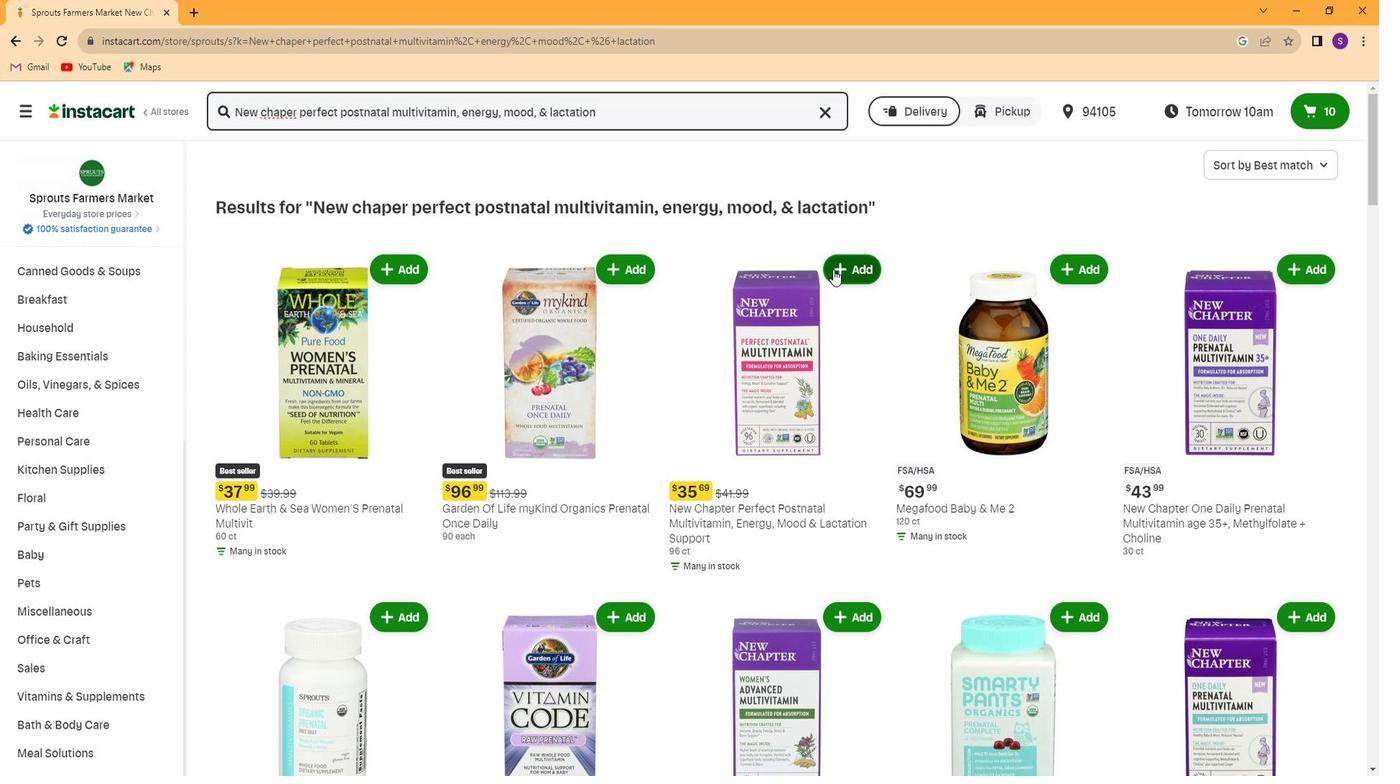 
Action: Mouse pressed left at (863, 286)
Screenshot: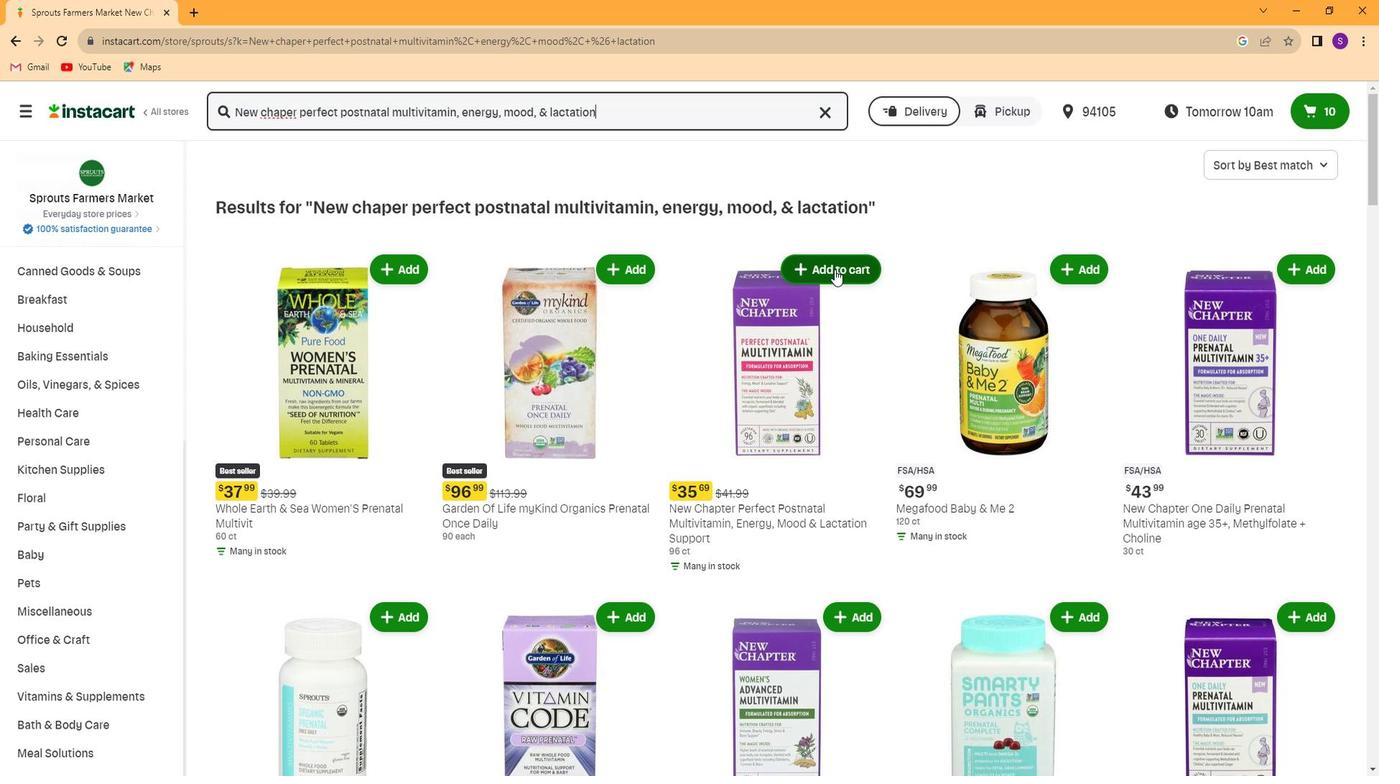 
Action: Mouse moved to (901, 474)
Screenshot: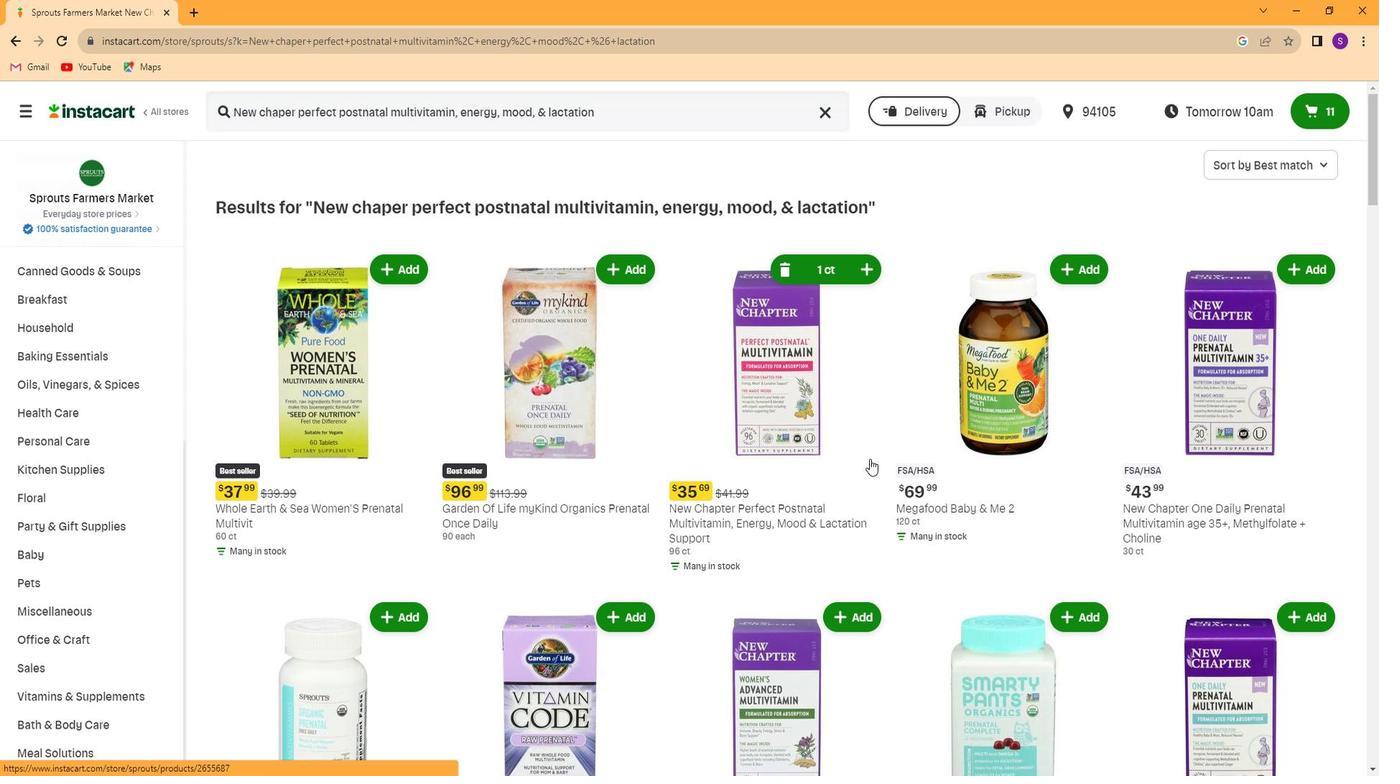 
